 Task: Find a place to stay in Bucaramanga, Colombia with 3 bedrooms, 3 beds, 3 bathrooms, price range ₹820 to ₹24000, entire place, self check-in, English-speaking host, guest house type, and washing machine amenity.
Action: Mouse moved to (404, 138)
Screenshot: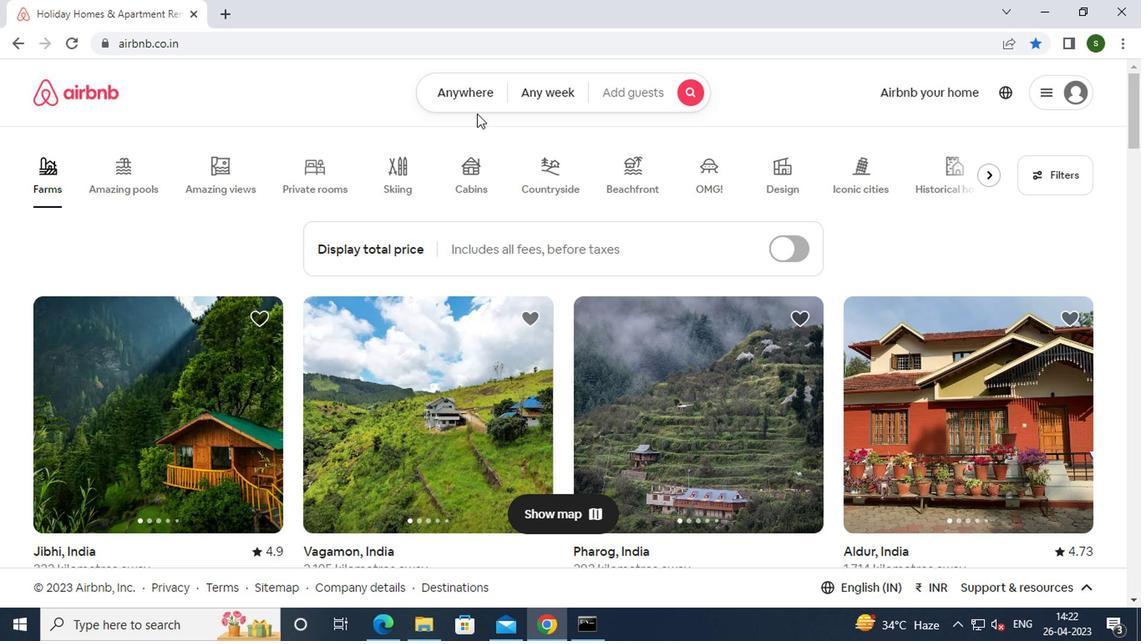 
Action: Mouse pressed left at (404, 138)
Screenshot: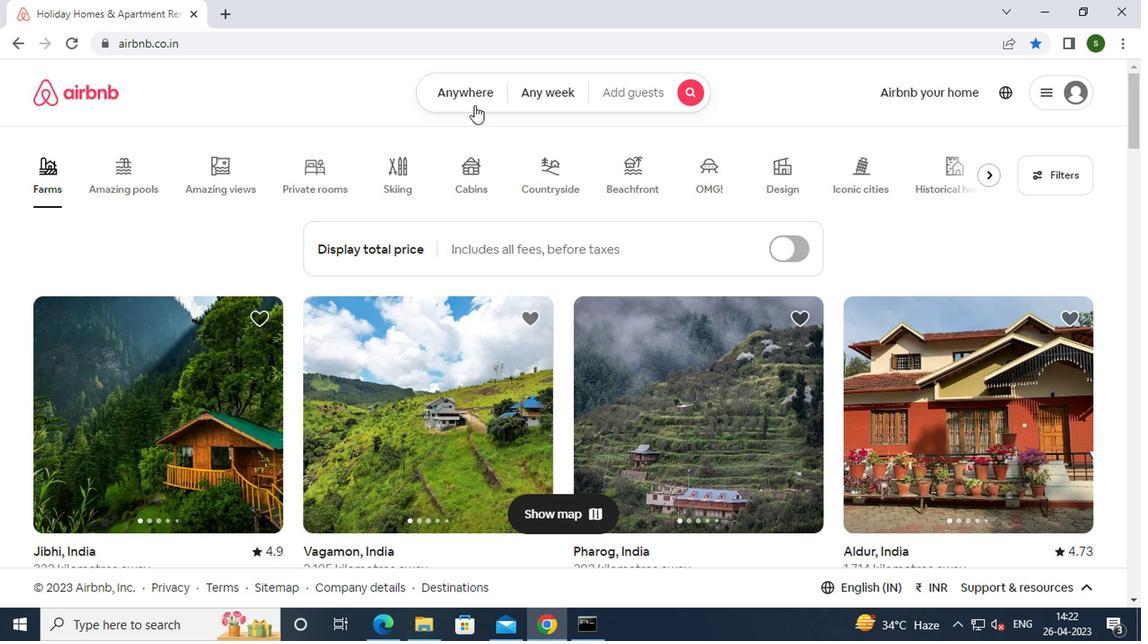 
Action: Mouse moved to (356, 178)
Screenshot: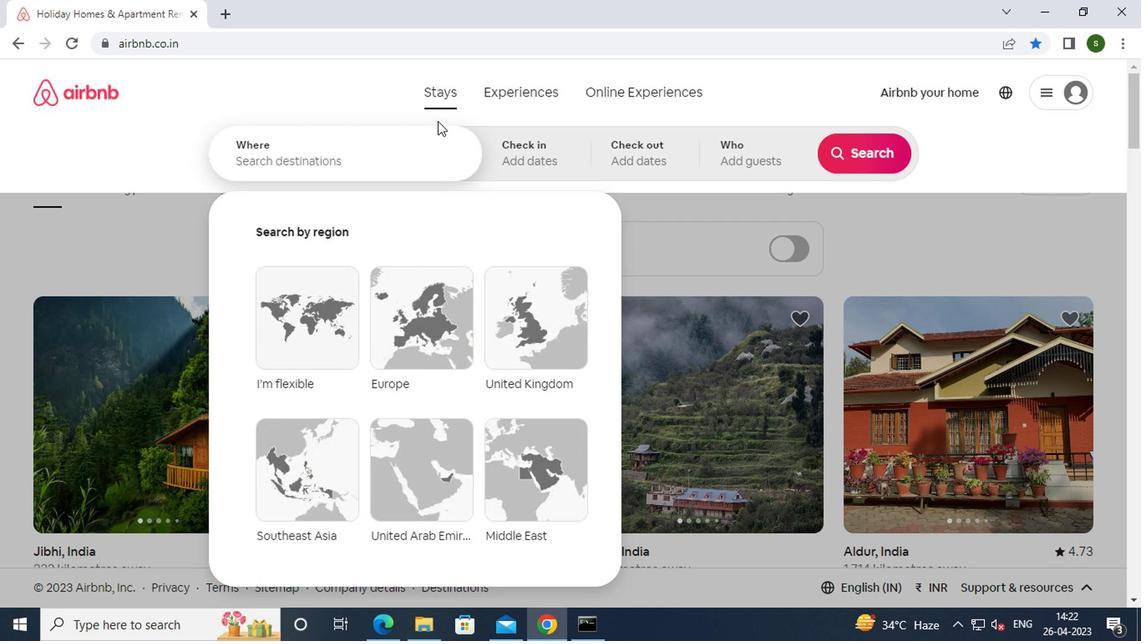 
Action: Mouse pressed left at (356, 178)
Screenshot: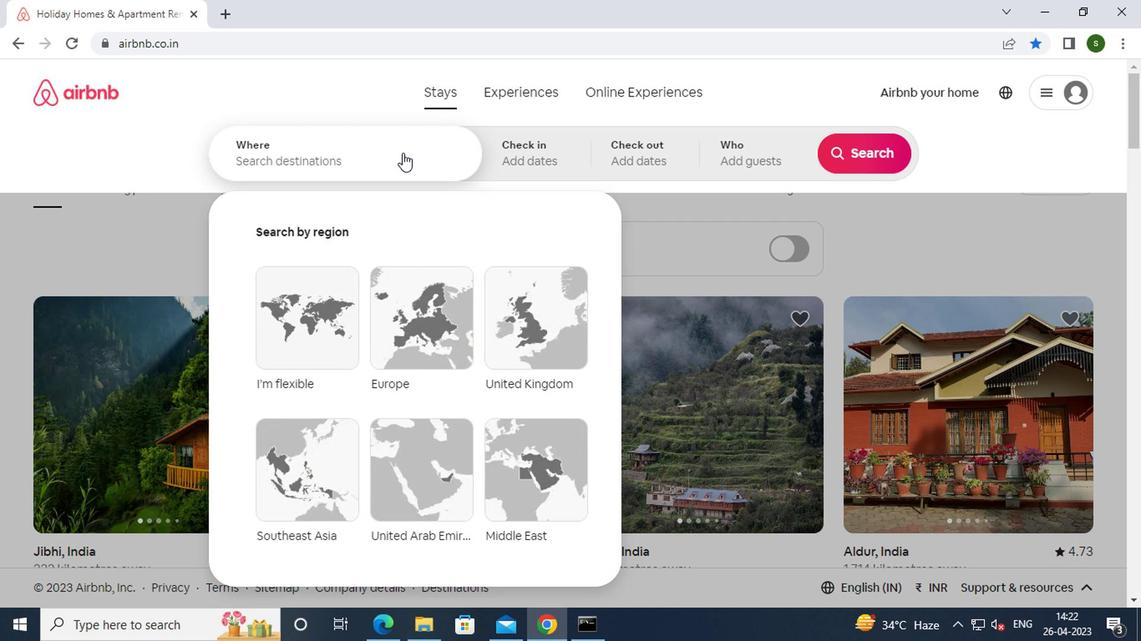 
Action: Key pressed <Key.caps_lock>b<Key.caps_lock>ucaramanga,<Key.space><Key.caps_lock>c<Key.caps_lock>olombia<Key.enter>
Screenshot: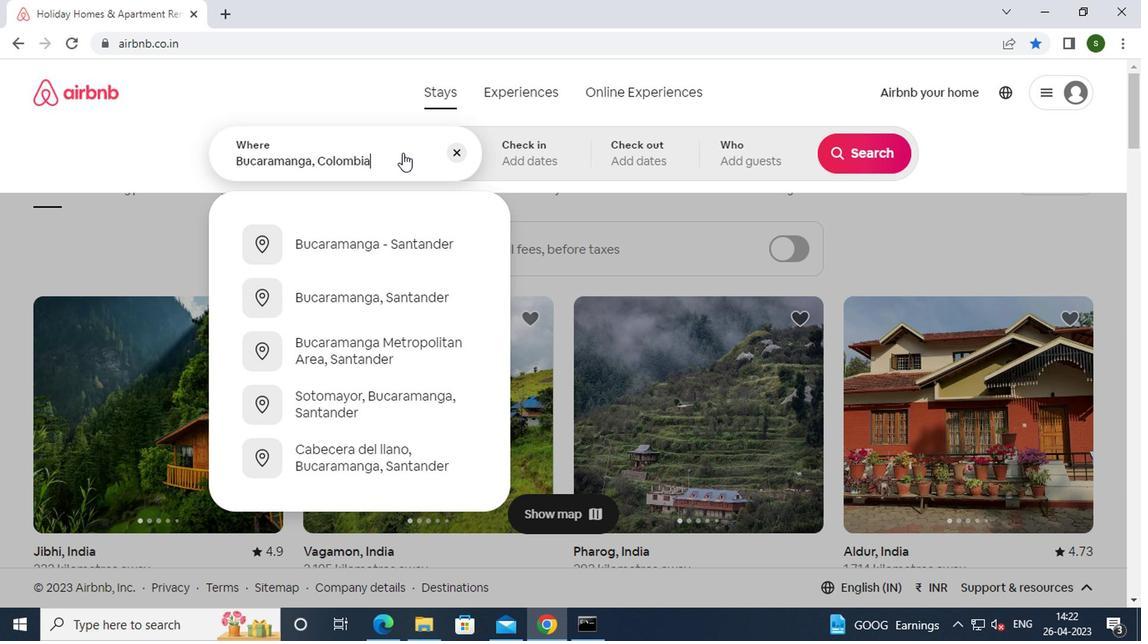 
Action: Mouse moved to (676, 275)
Screenshot: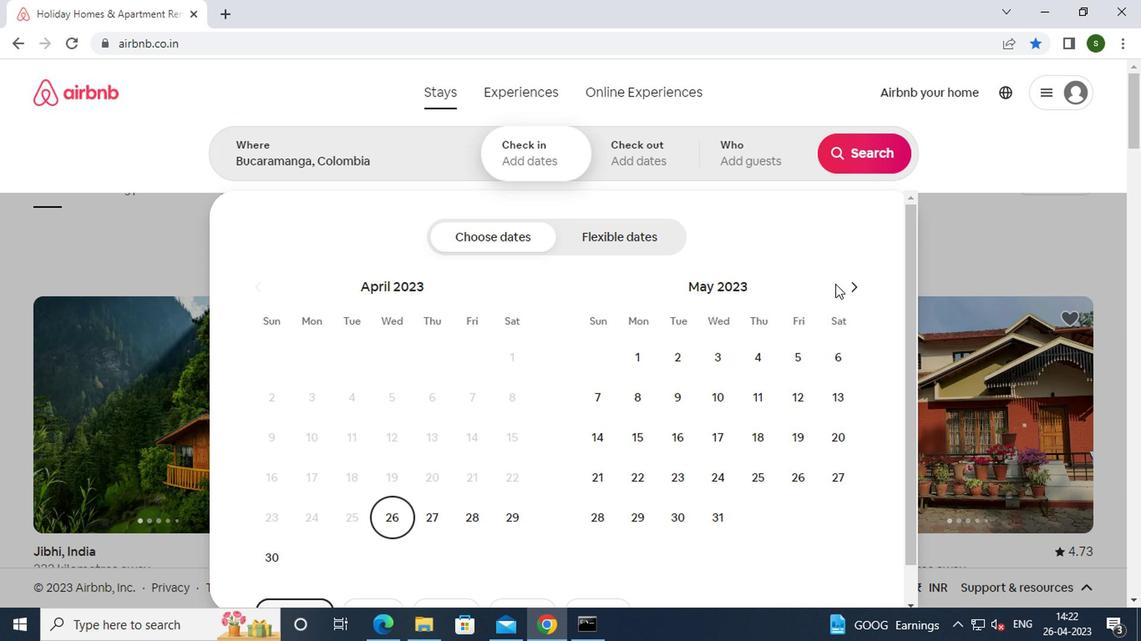 
Action: Mouse pressed left at (676, 275)
Screenshot: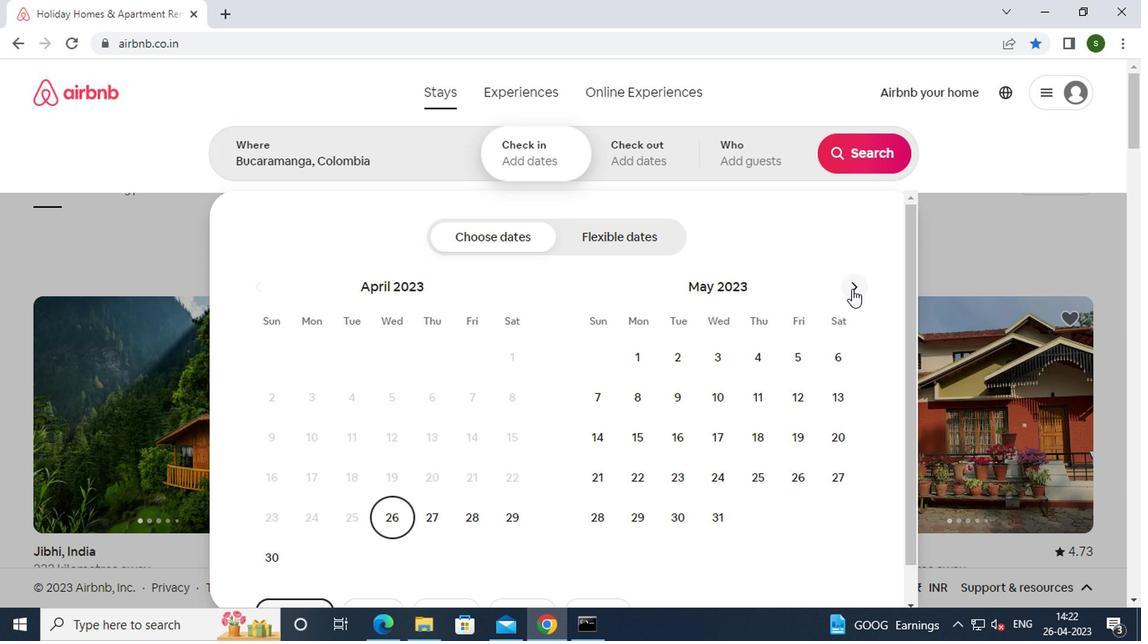 
Action: Mouse pressed left at (676, 275)
Screenshot: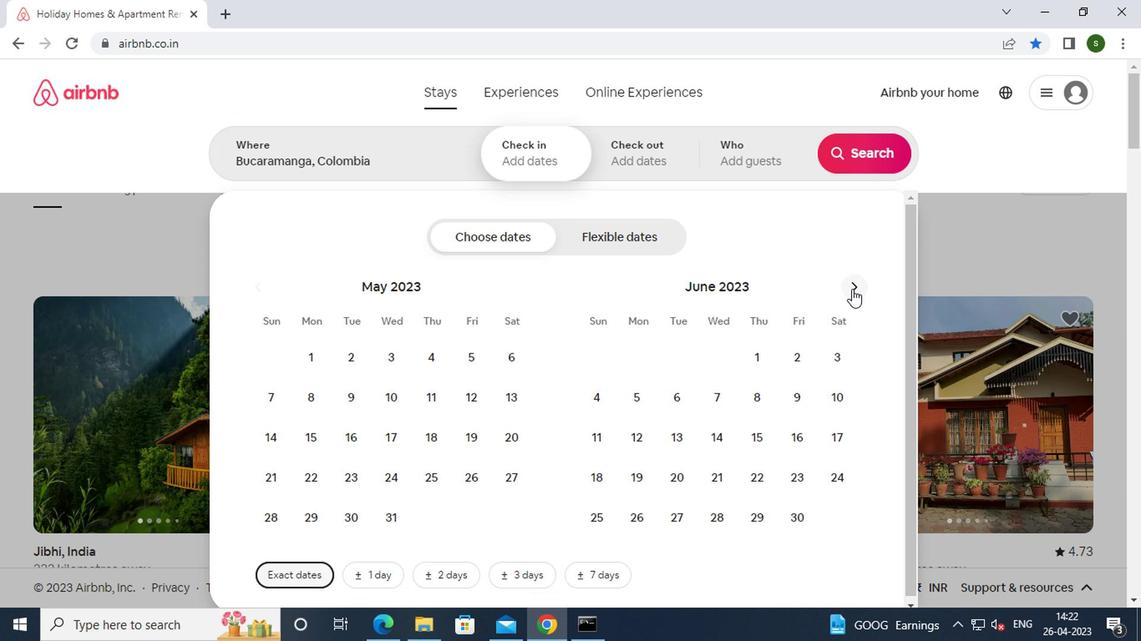 
Action: Mouse moved to (636, 345)
Screenshot: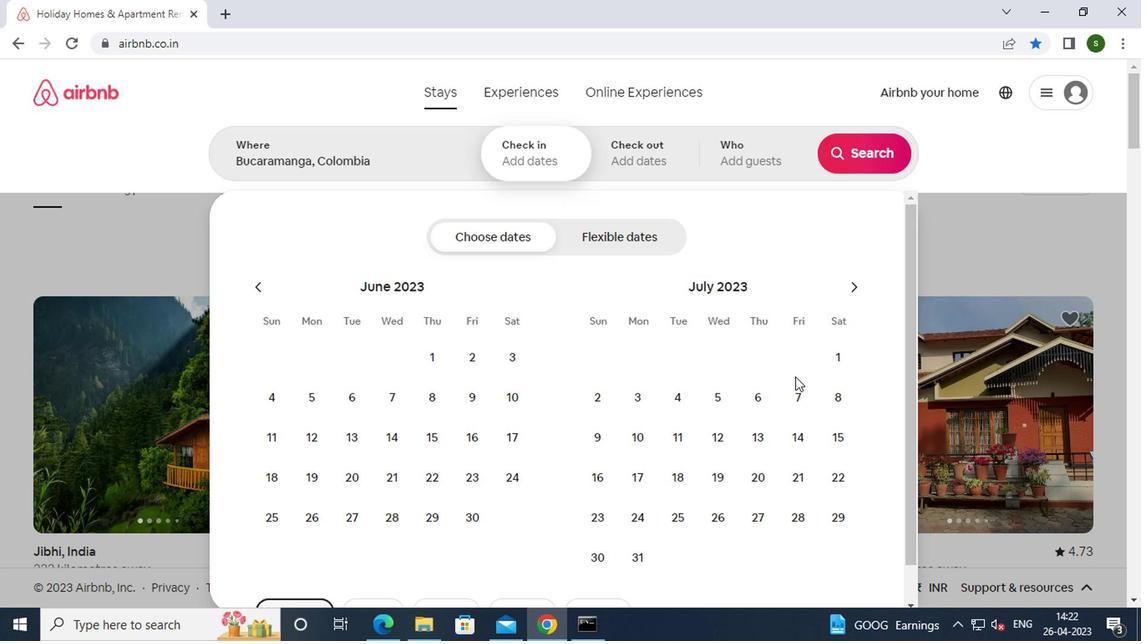 
Action: Mouse pressed left at (636, 345)
Screenshot: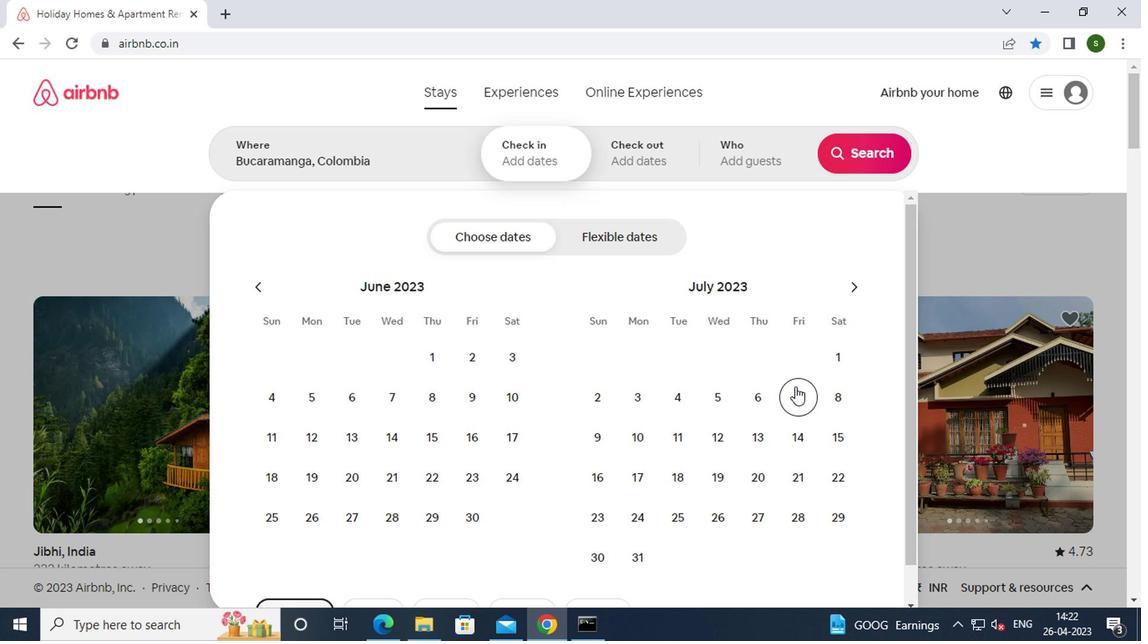 
Action: Mouse moved to (660, 379)
Screenshot: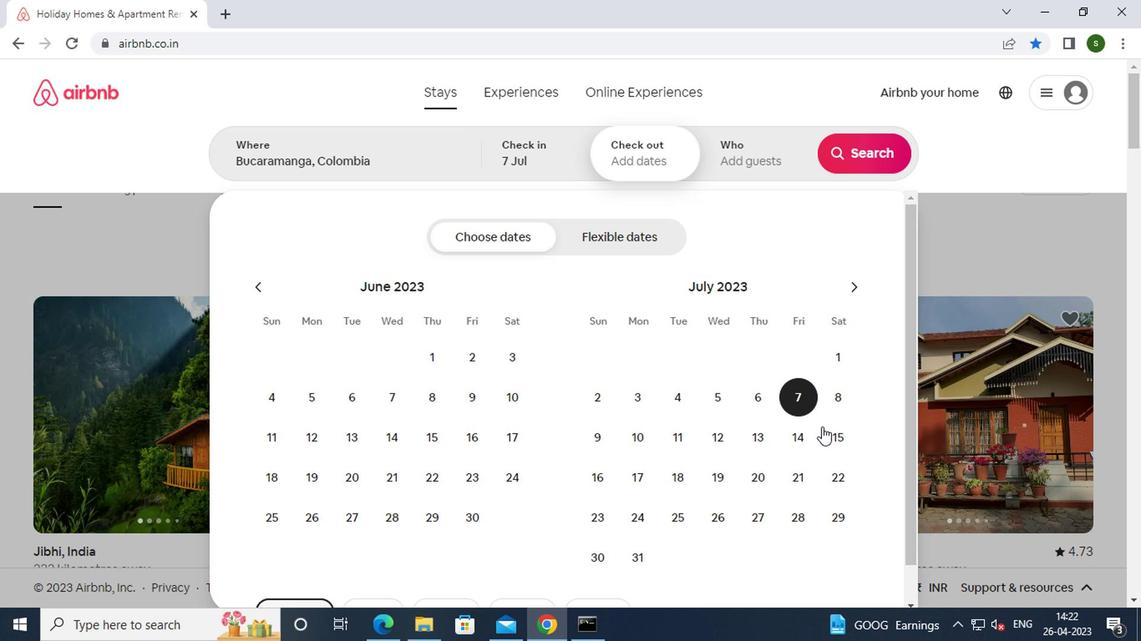 
Action: Mouse pressed left at (660, 379)
Screenshot: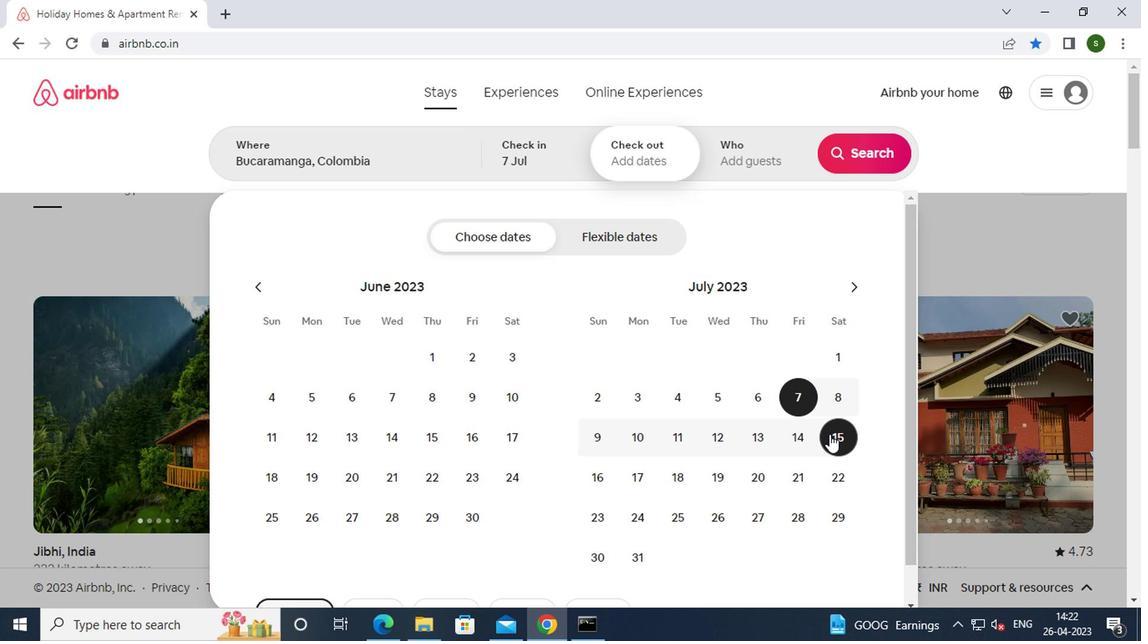 
Action: Mouse moved to (591, 181)
Screenshot: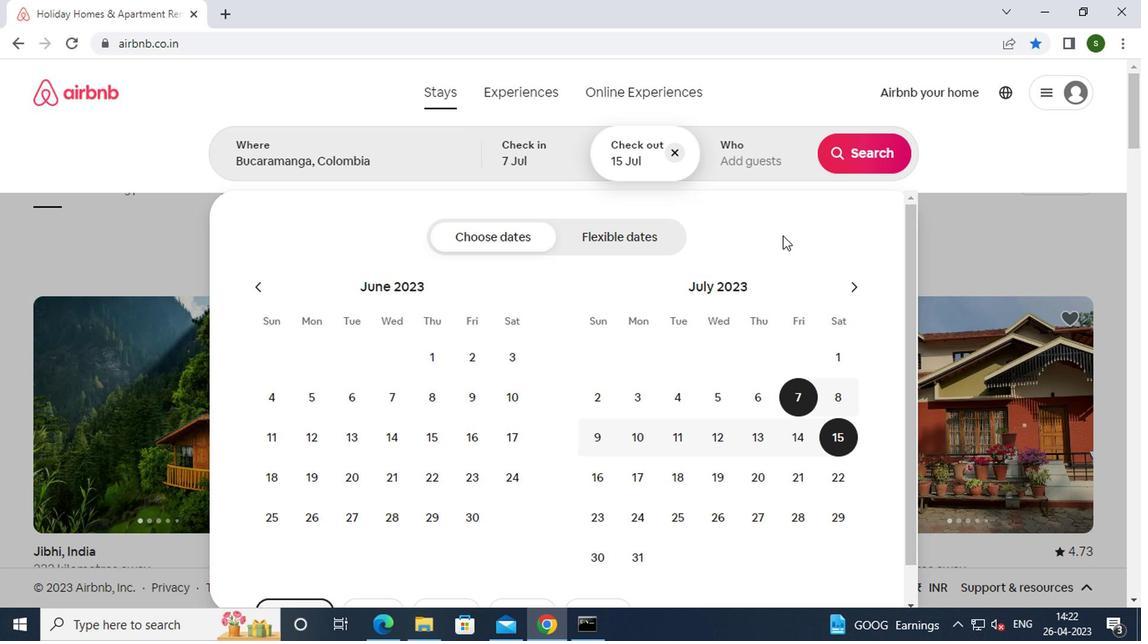 
Action: Mouse pressed left at (591, 181)
Screenshot: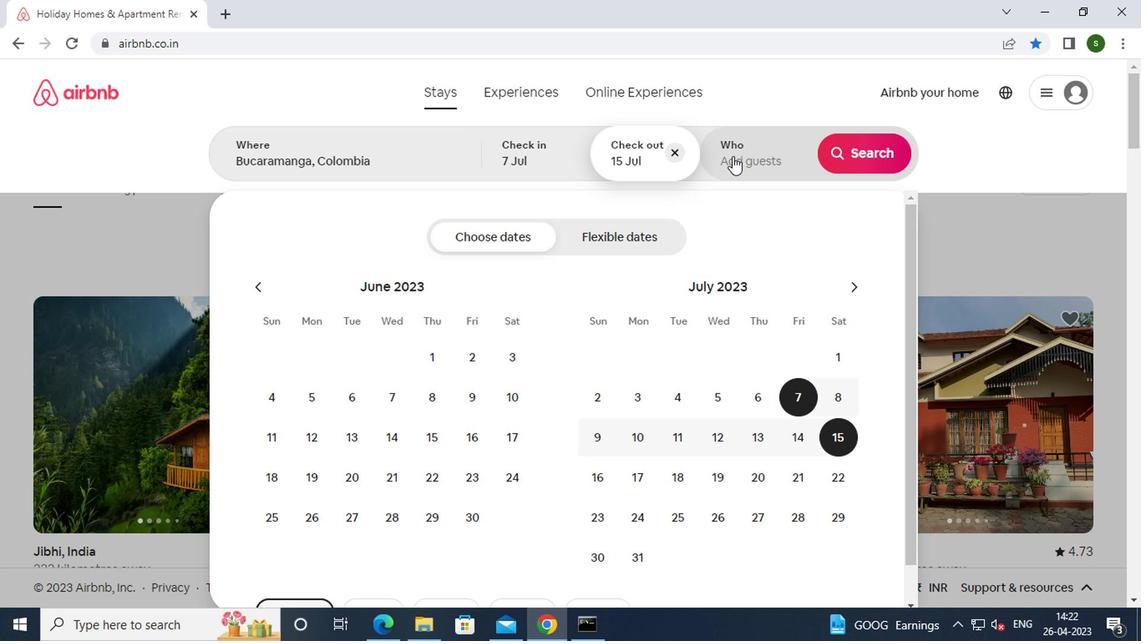
Action: Mouse moved to (691, 243)
Screenshot: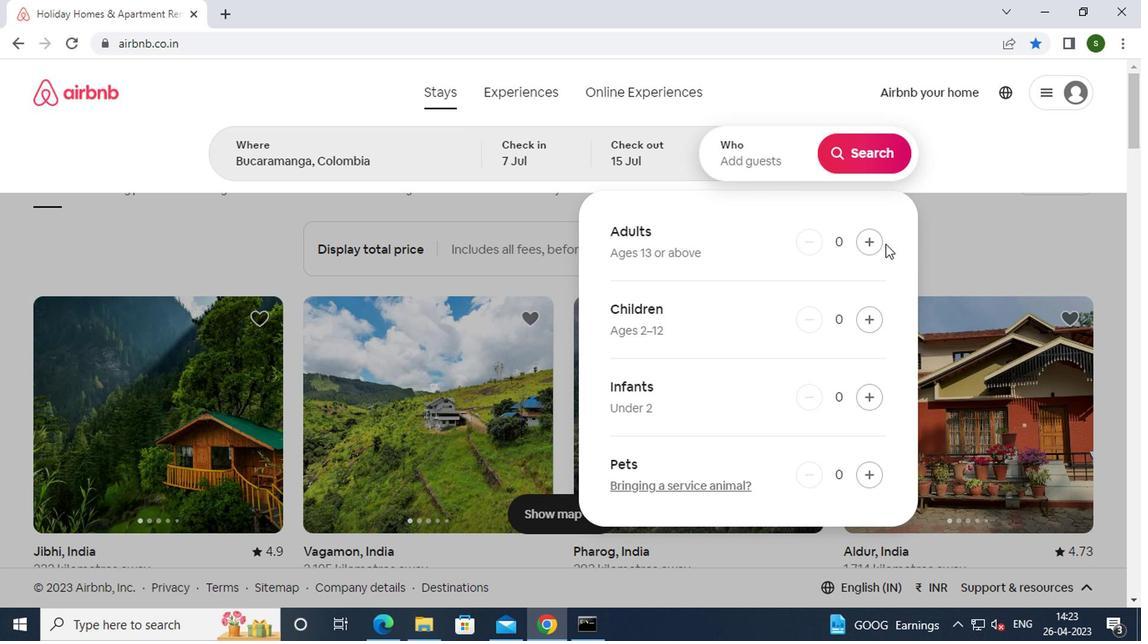 
Action: Mouse pressed left at (691, 243)
Screenshot: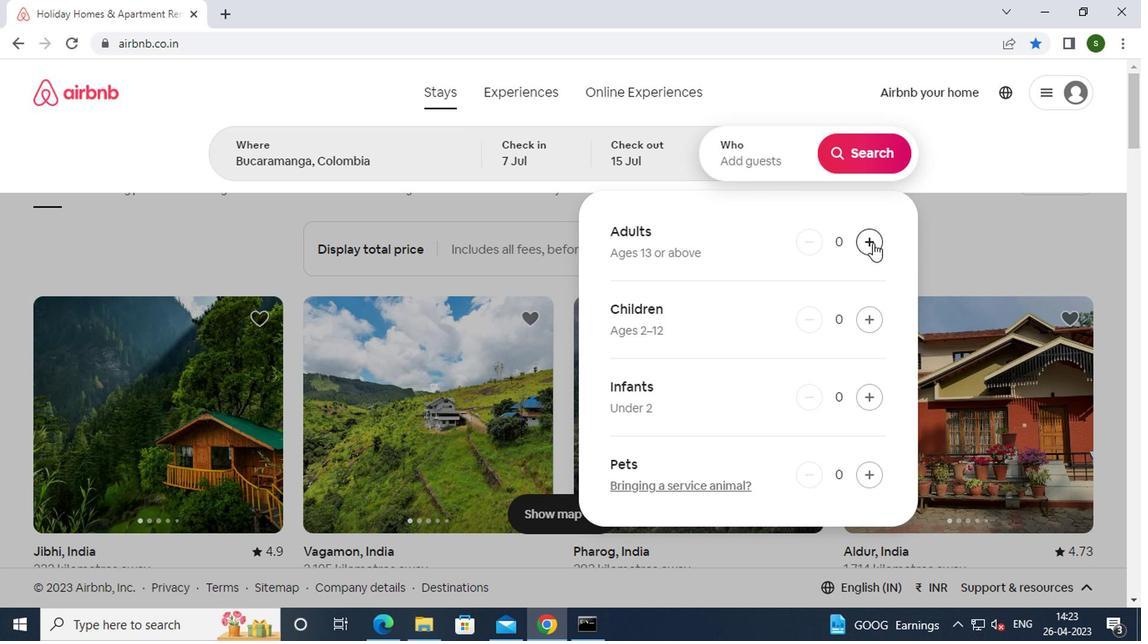 
Action: Mouse pressed left at (691, 243)
Screenshot: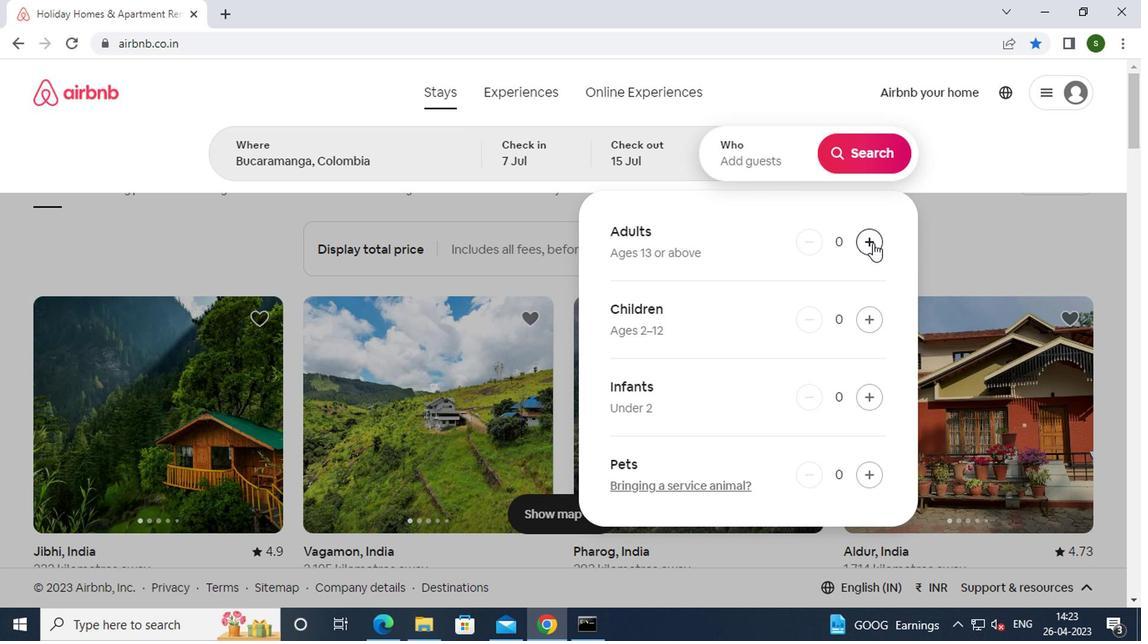 
Action: Mouse pressed left at (691, 243)
Screenshot: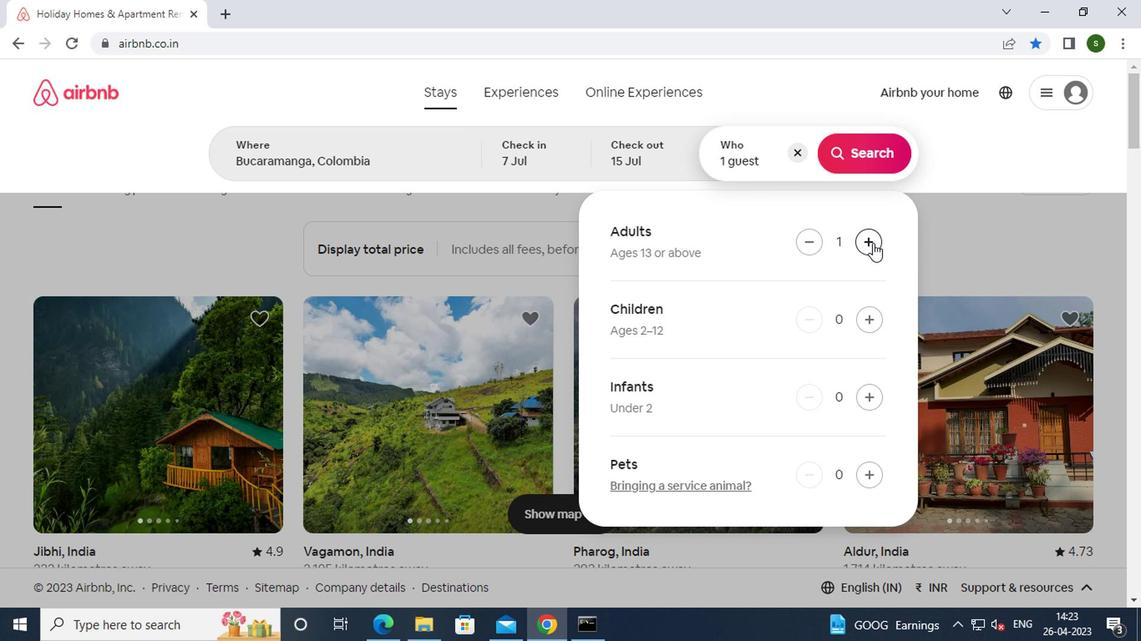 
Action: Mouse pressed left at (691, 243)
Screenshot: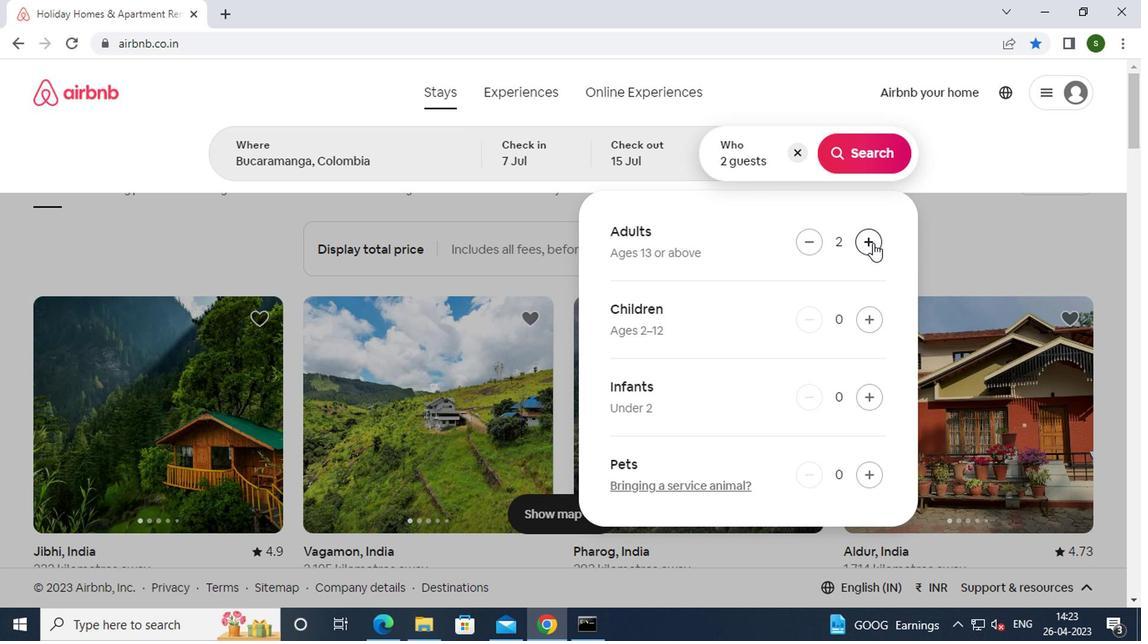
Action: Mouse pressed left at (691, 243)
Screenshot: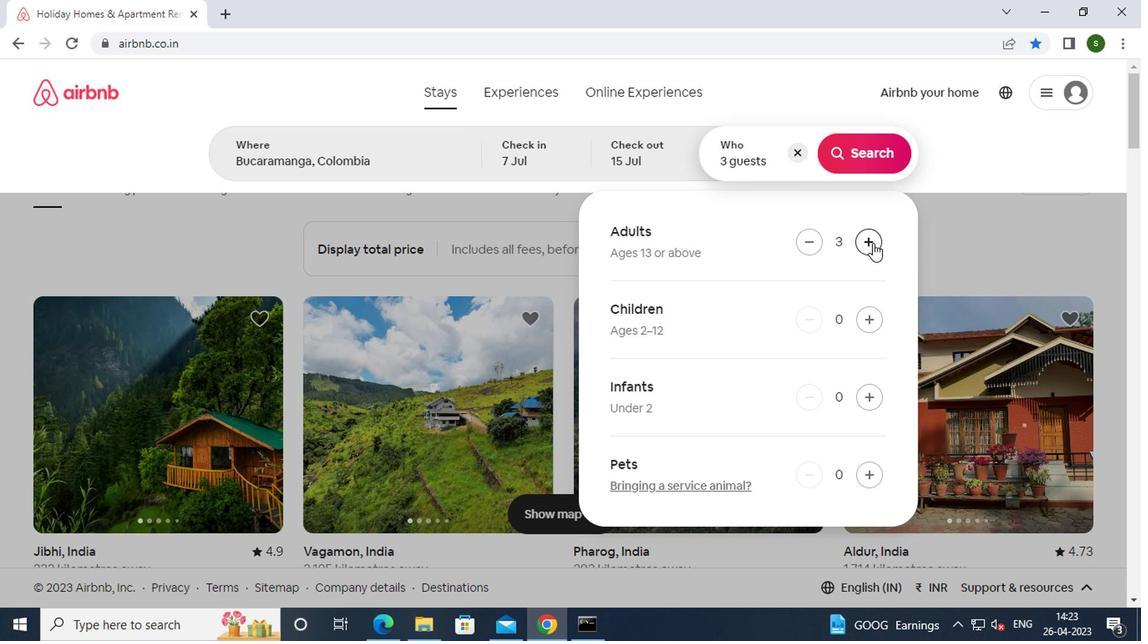 
Action: Mouse pressed left at (691, 243)
Screenshot: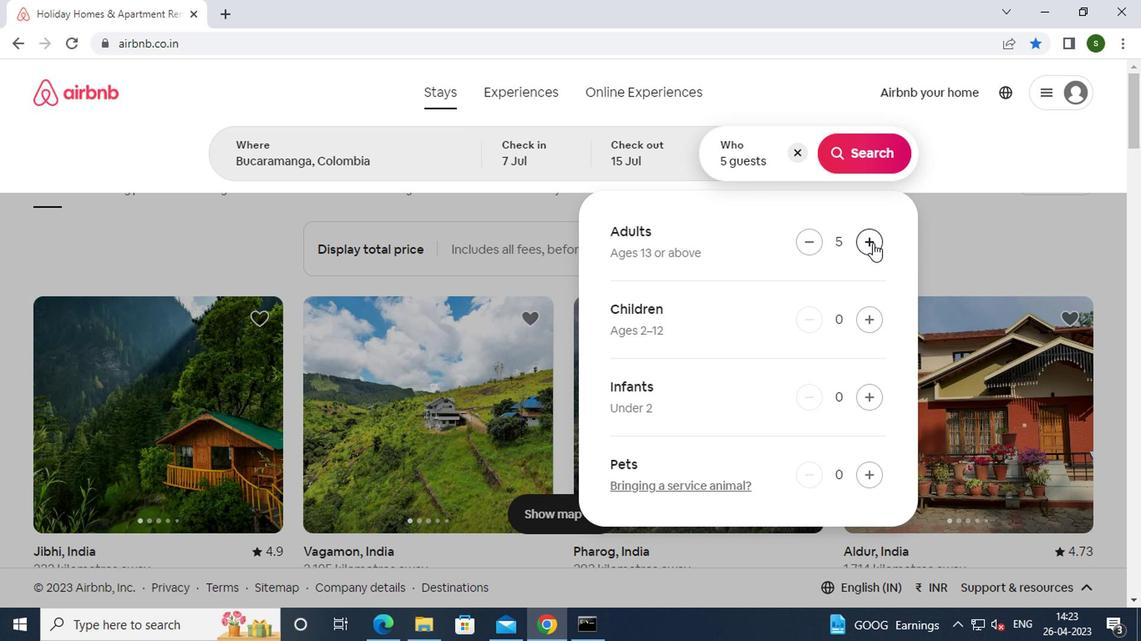 
Action: Mouse moved to (687, 189)
Screenshot: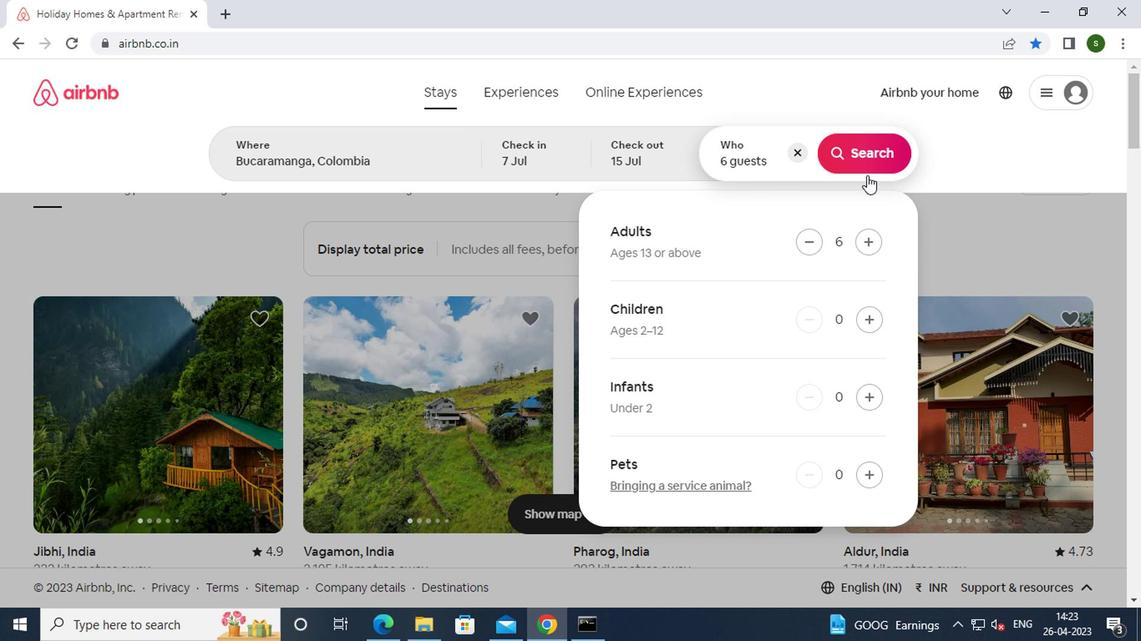 
Action: Mouse pressed left at (687, 189)
Screenshot: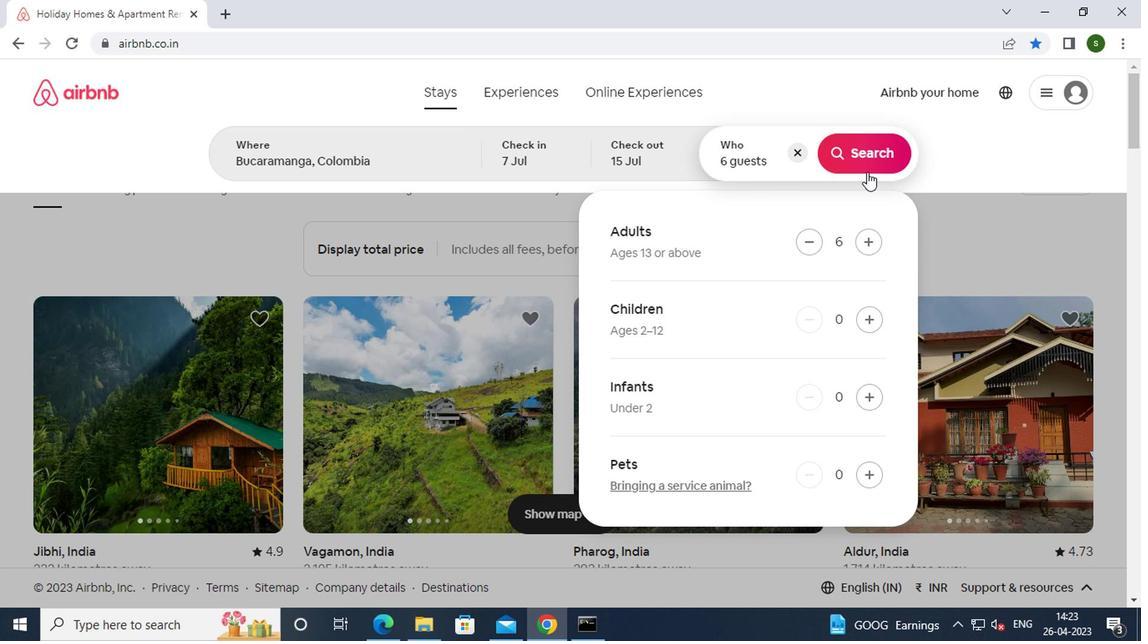 
Action: Mouse moved to (809, 185)
Screenshot: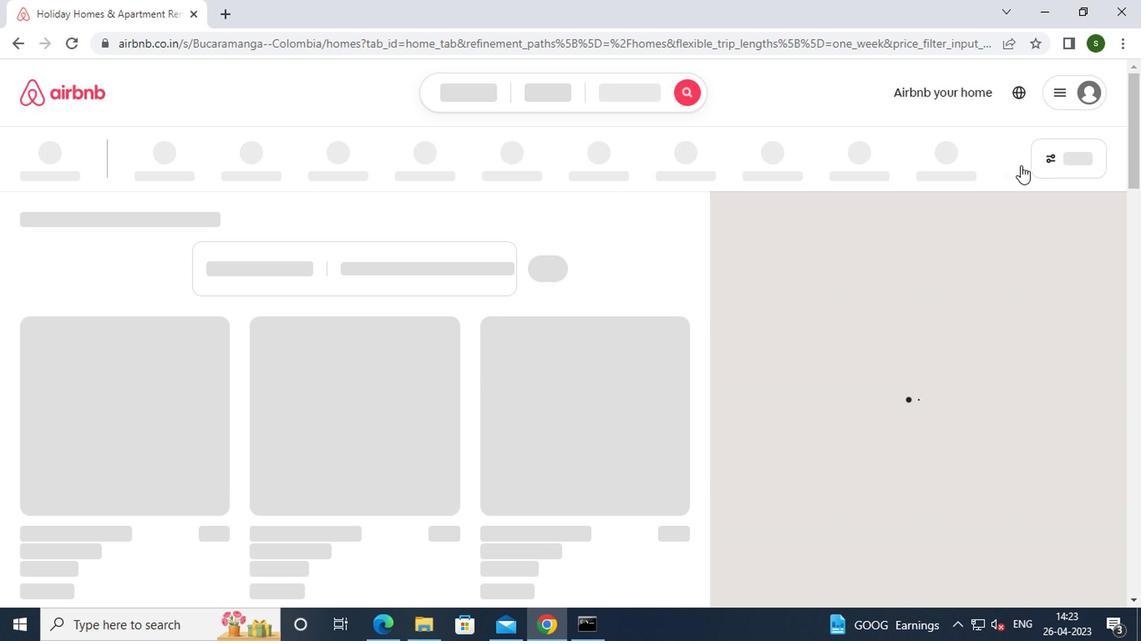 
Action: Mouse pressed left at (809, 185)
Screenshot: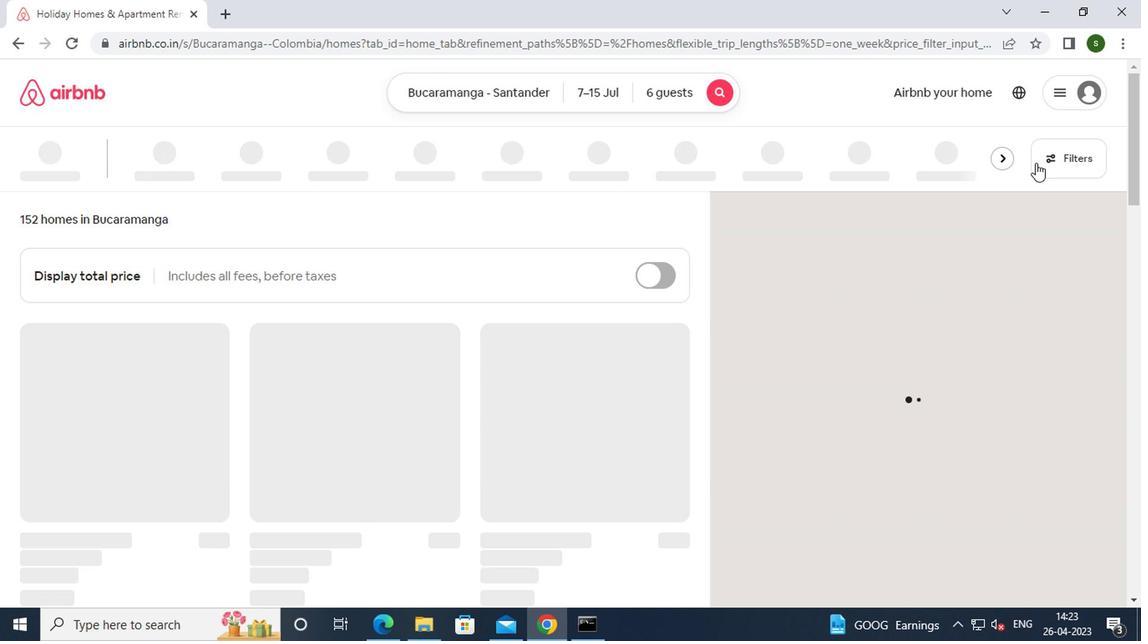 
Action: Mouse moved to (439, 324)
Screenshot: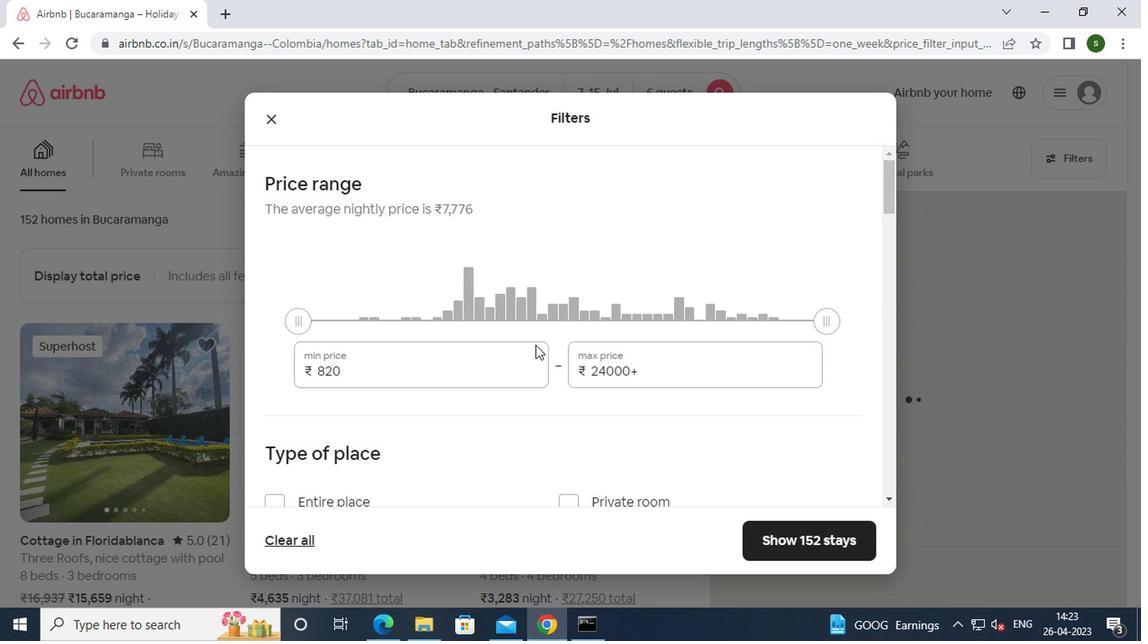 
Action: Mouse pressed left at (439, 324)
Screenshot: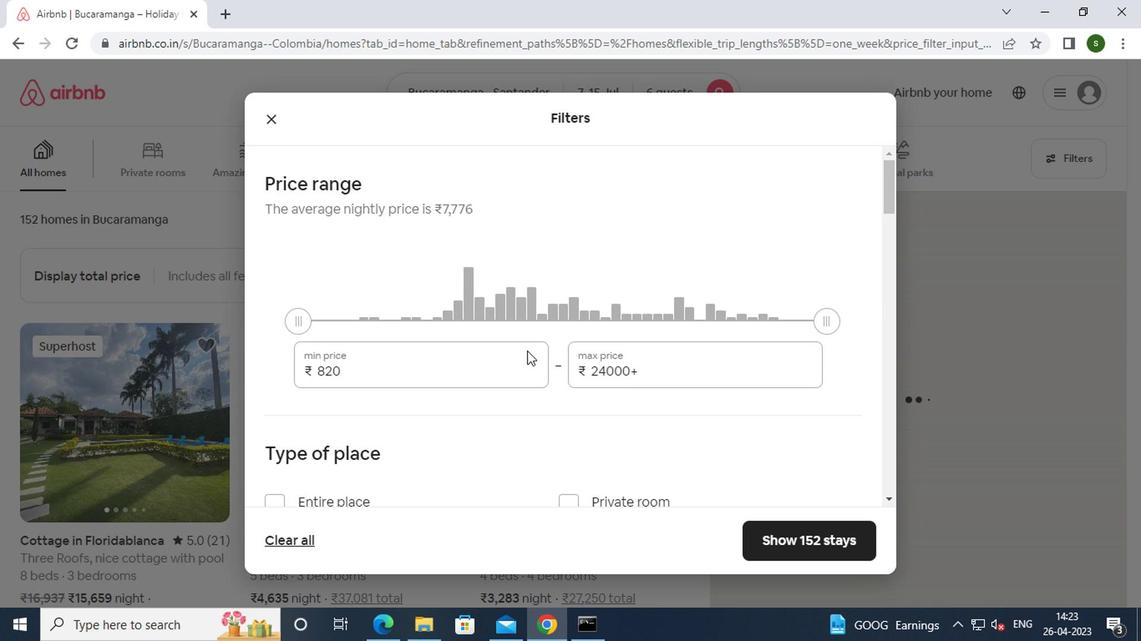 
Action: Key pressed <Key.backspace><Key.backspace><Key.backspace><Key.backspace><Key.backspace><Key.backspace><Key.backspace>15000
Screenshot: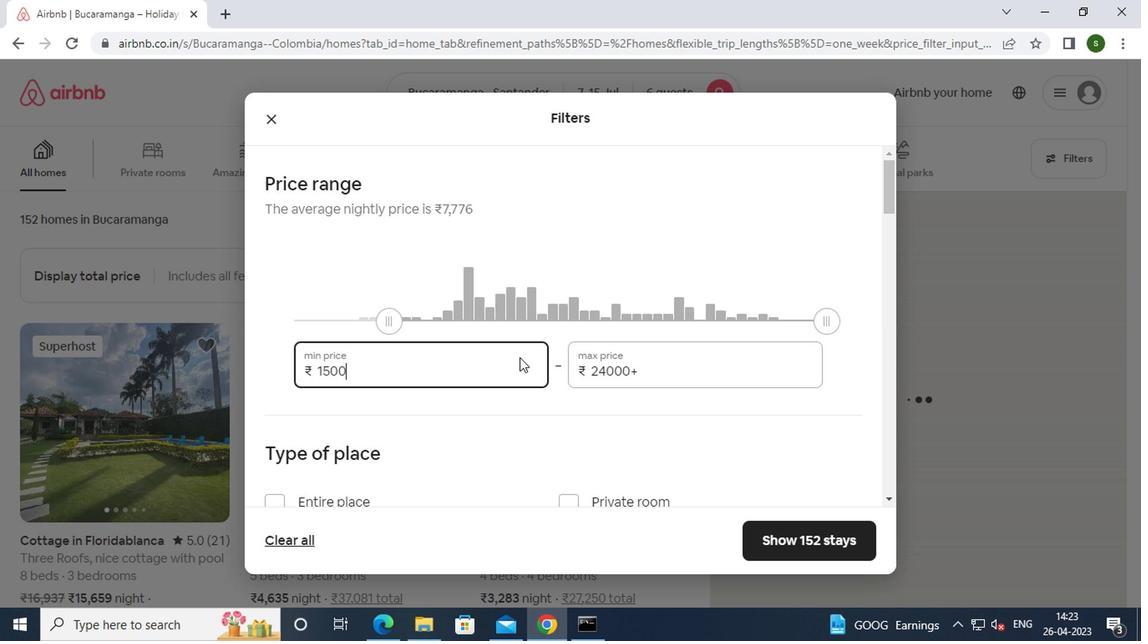 
Action: Mouse moved to (543, 338)
Screenshot: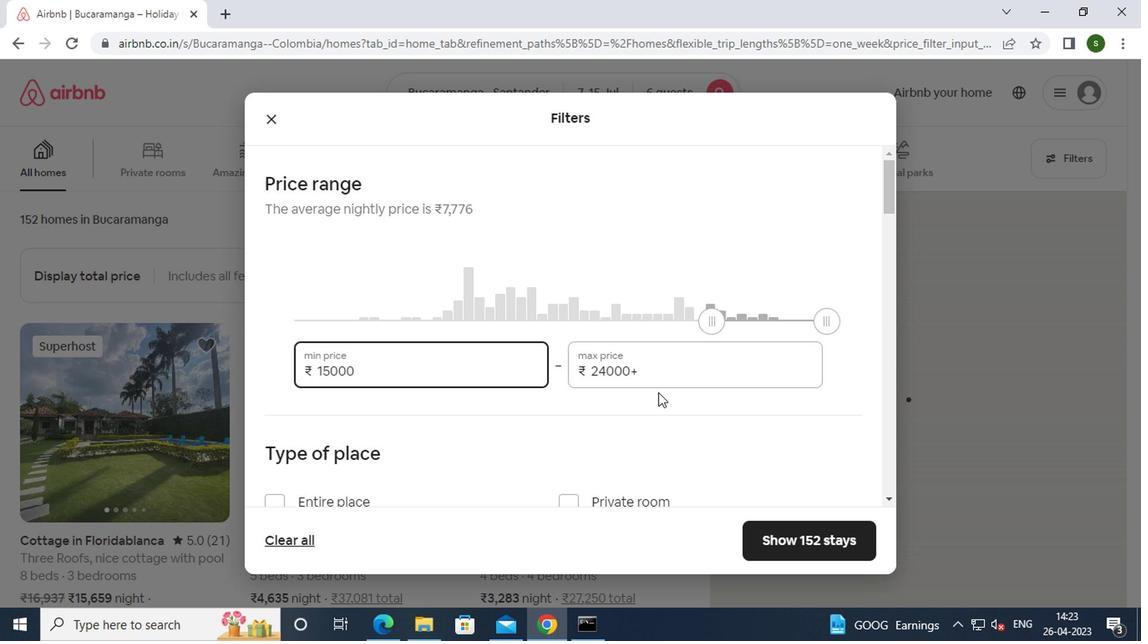 
Action: Mouse pressed left at (543, 338)
Screenshot: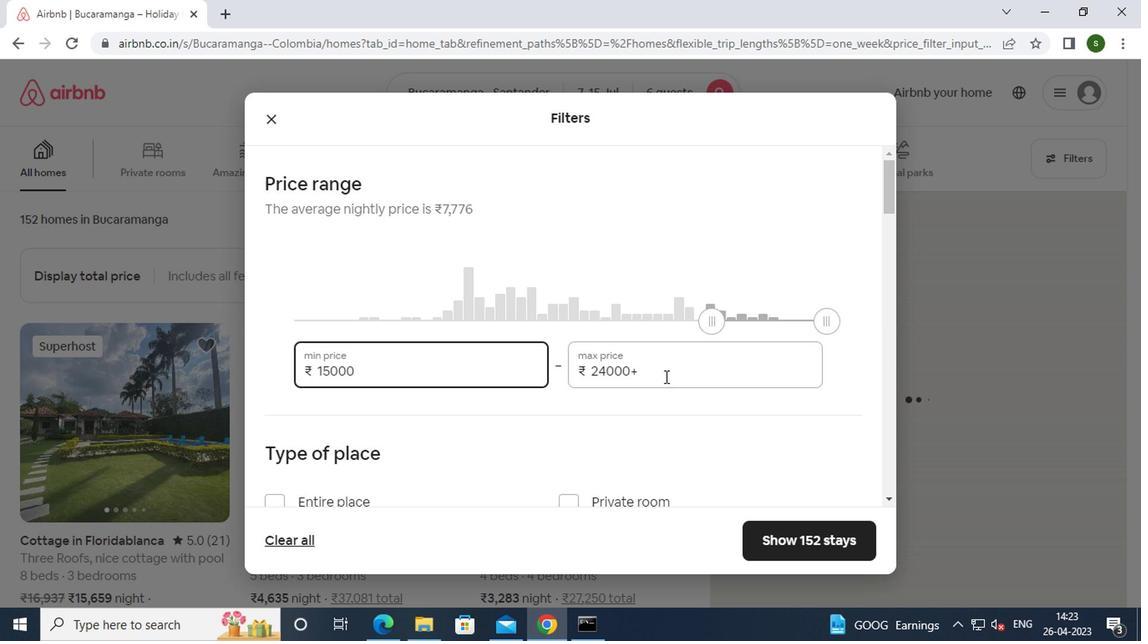 
Action: Key pressed <Key.backspace><Key.backspace><Key.backspace><Key.backspace><Key.backspace><Key.backspace><Key.backspace><Key.backspace><Key.backspace><Key.backspace><Key.backspace><Key.backspace>20000
Screenshot: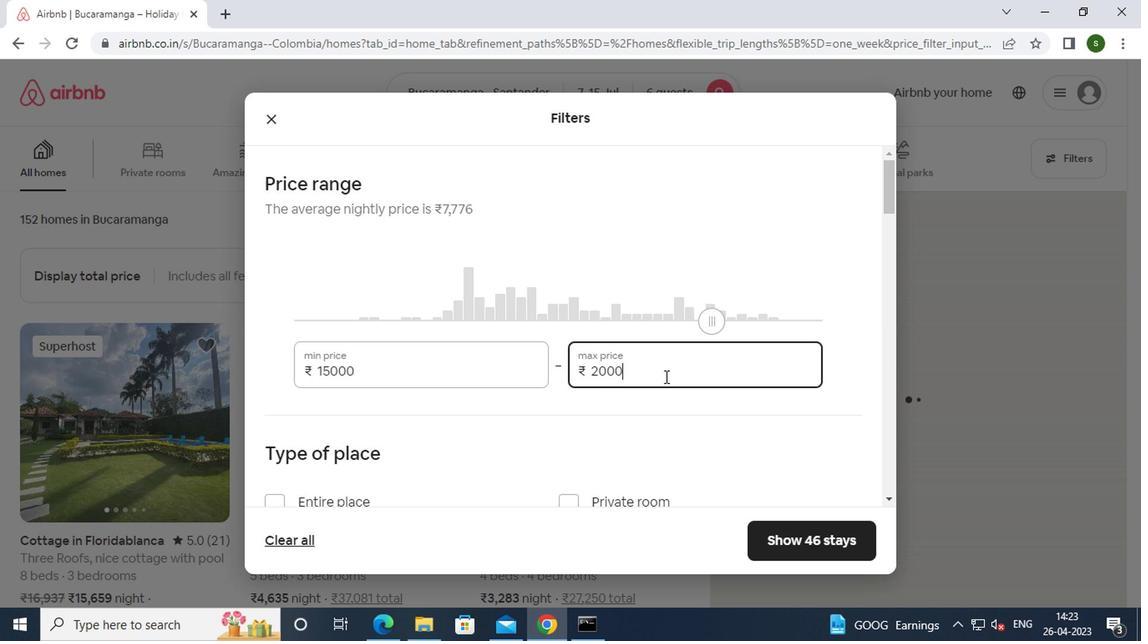 
Action: Mouse moved to (367, 295)
Screenshot: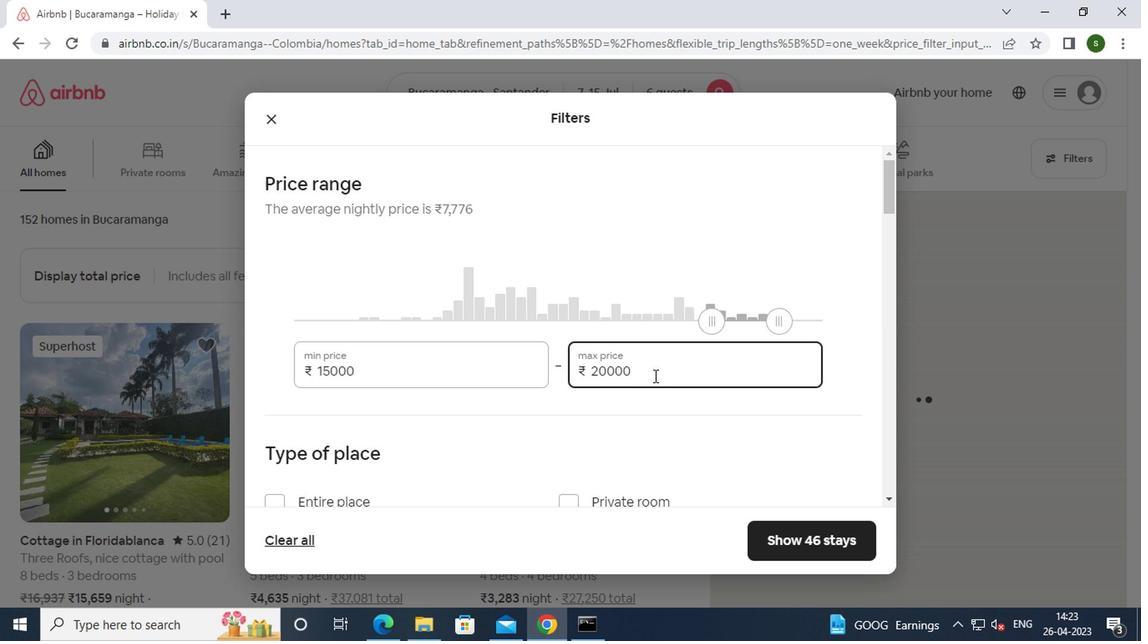 
Action: Mouse scrolled (367, 294) with delta (0, 0)
Screenshot: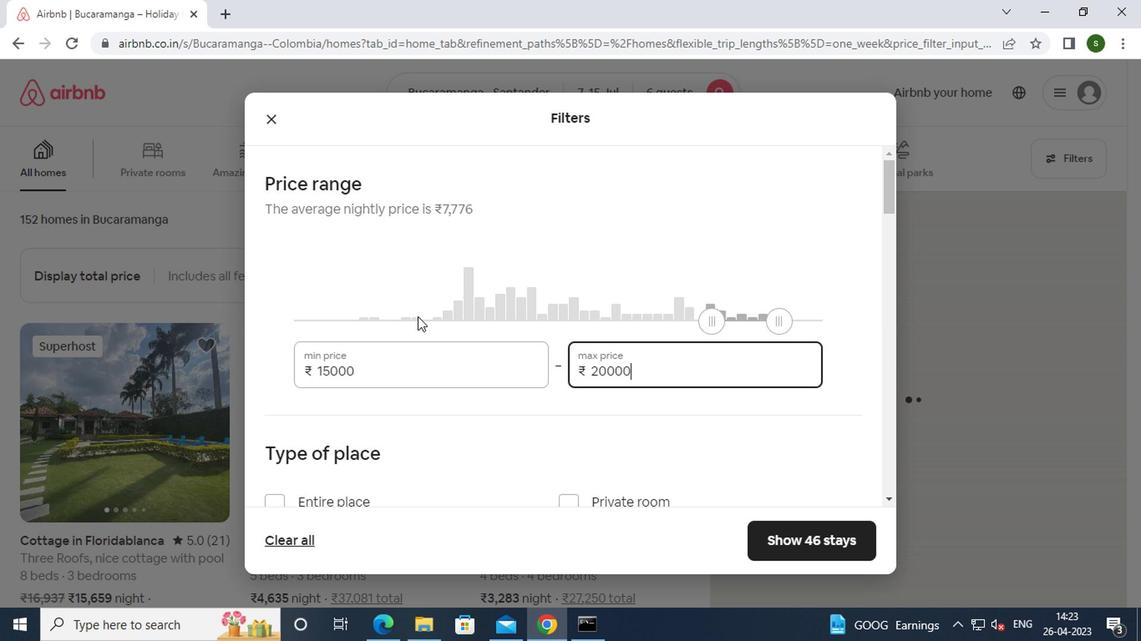 
Action: Mouse moved to (310, 376)
Screenshot: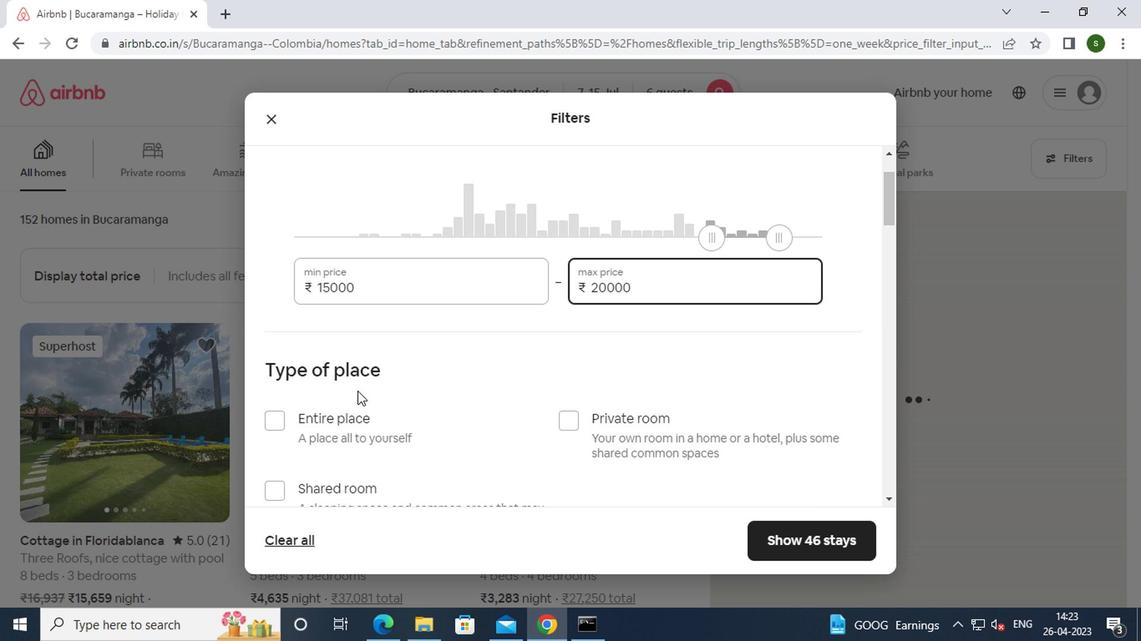 
Action: Mouse pressed left at (310, 376)
Screenshot: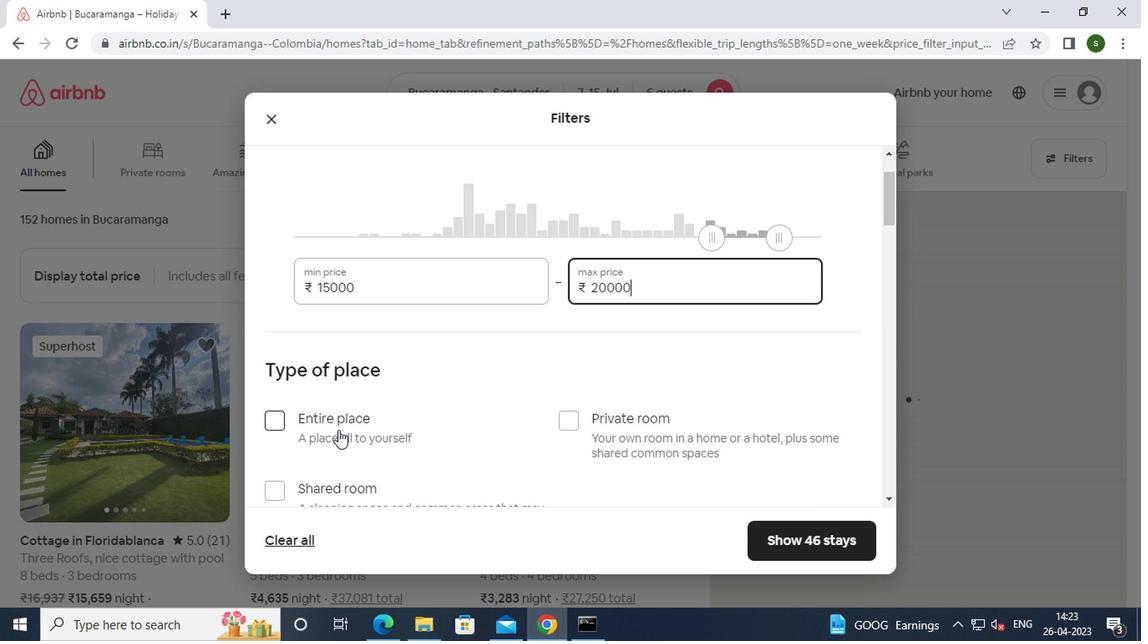 
Action: Mouse moved to (397, 347)
Screenshot: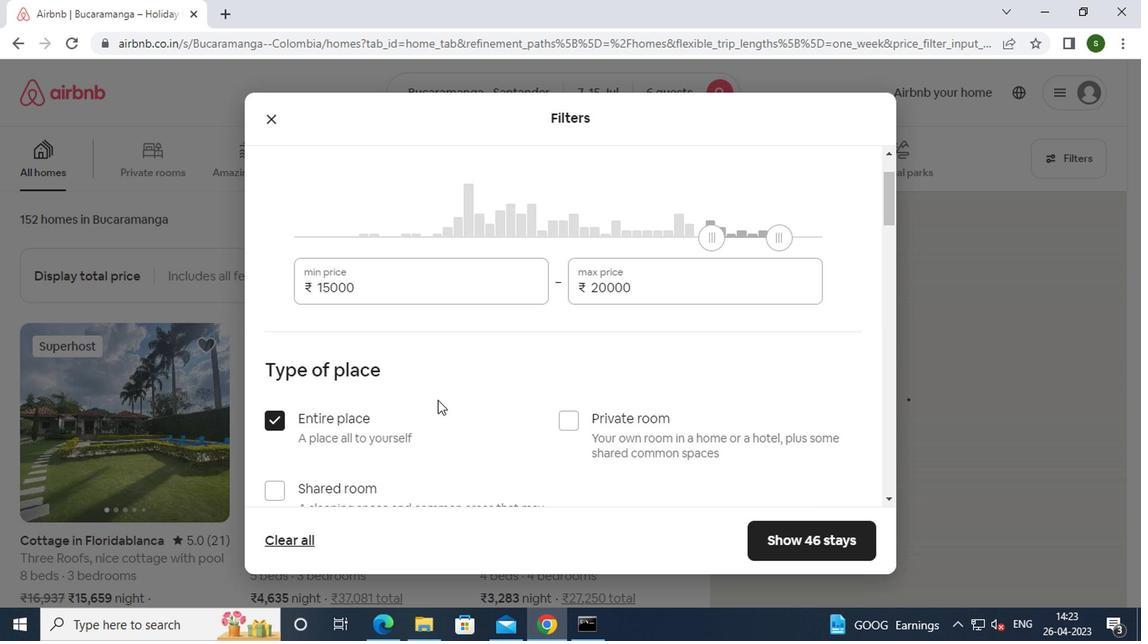 
Action: Mouse scrolled (397, 347) with delta (0, 0)
Screenshot: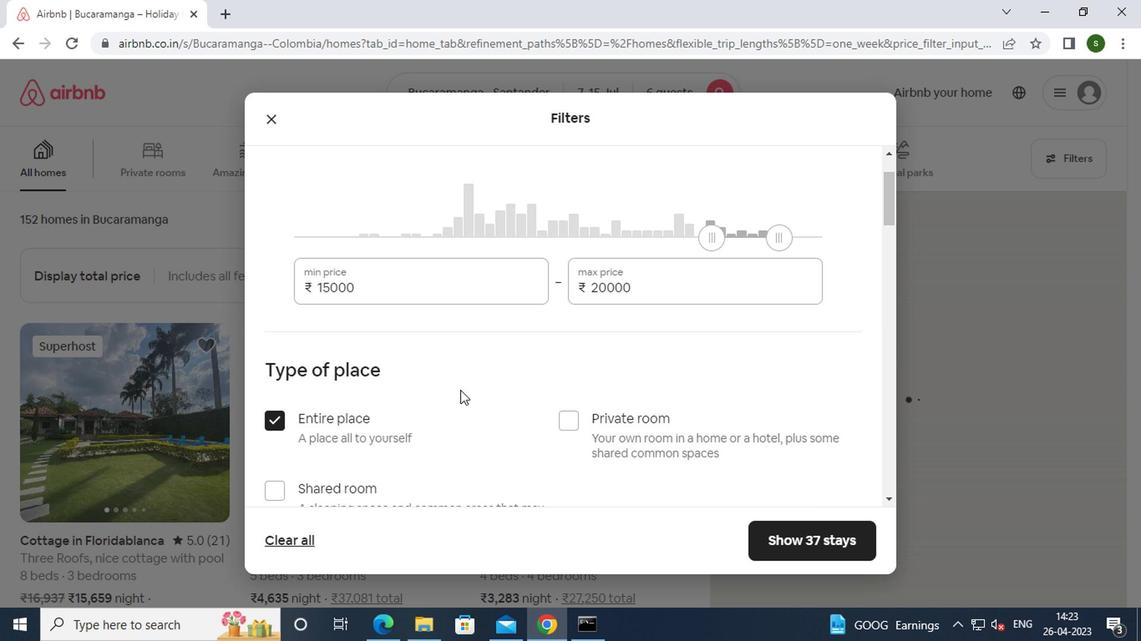 
Action: Mouse scrolled (397, 347) with delta (0, 0)
Screenshot: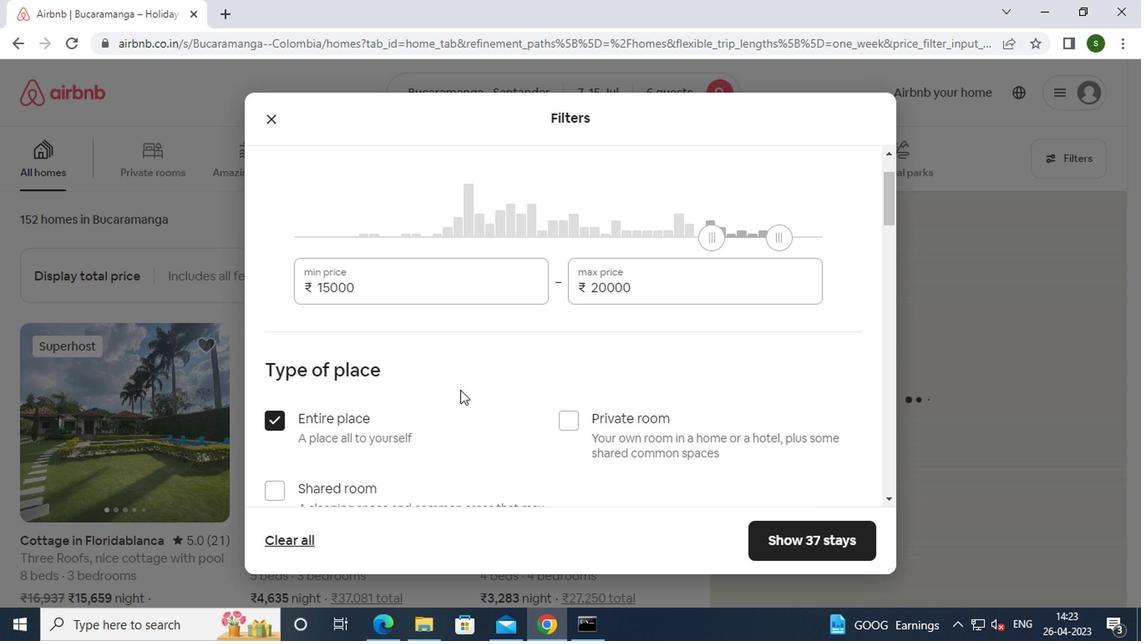
Action: Mouse scrolled (397, 347) with delta (0, 0)
Screenshot: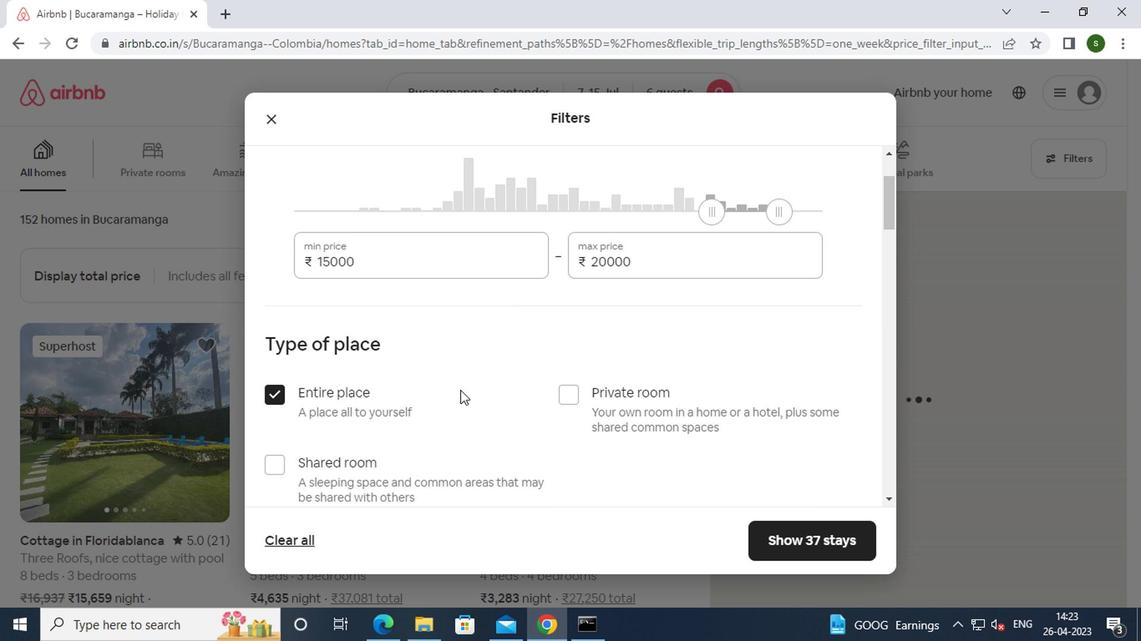 
Action: Mouse scrolled (397, 347) with delta (0, 0)
Screenshot: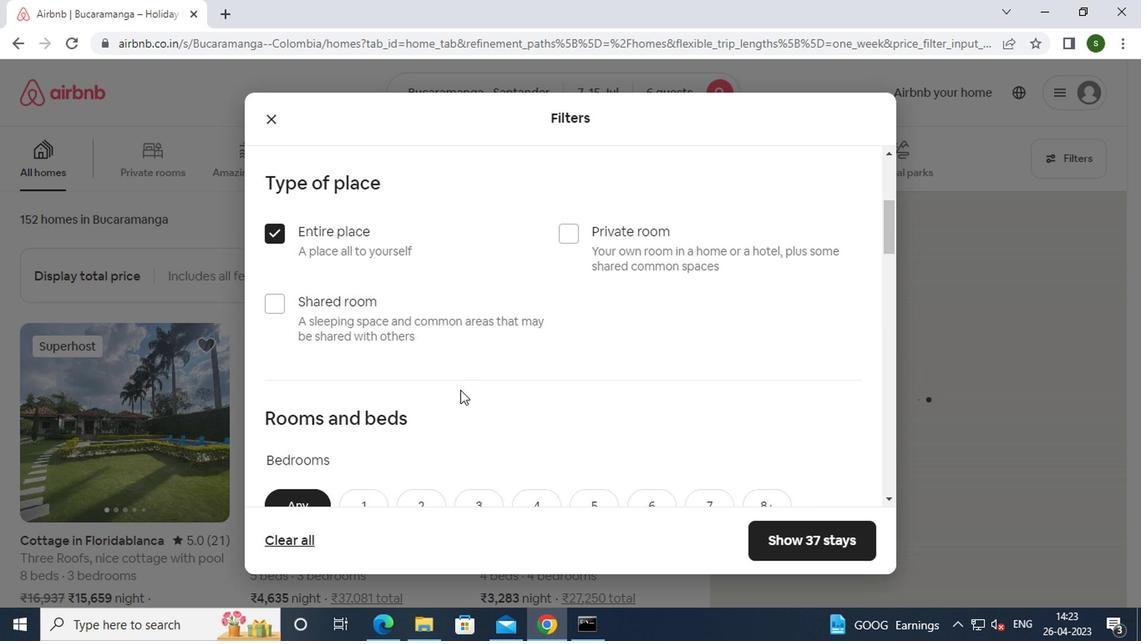 
Action: Mouse scrolled (397, 347) with delta (0, 0)
Screenshot: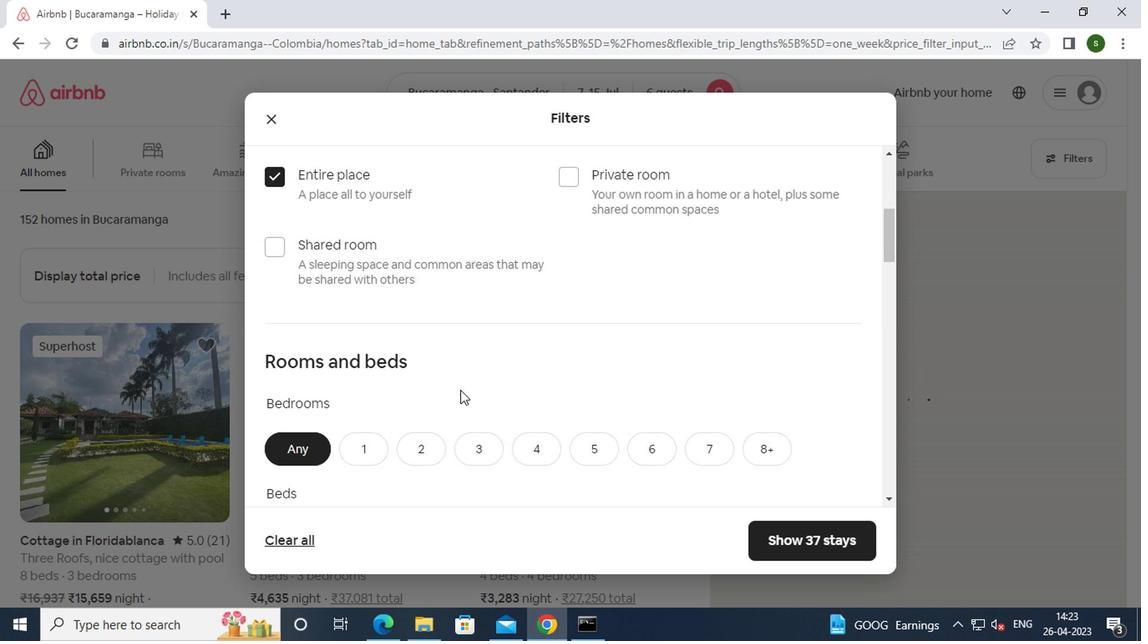 
Action: Mouse moved to (410, 269)
Screenshot: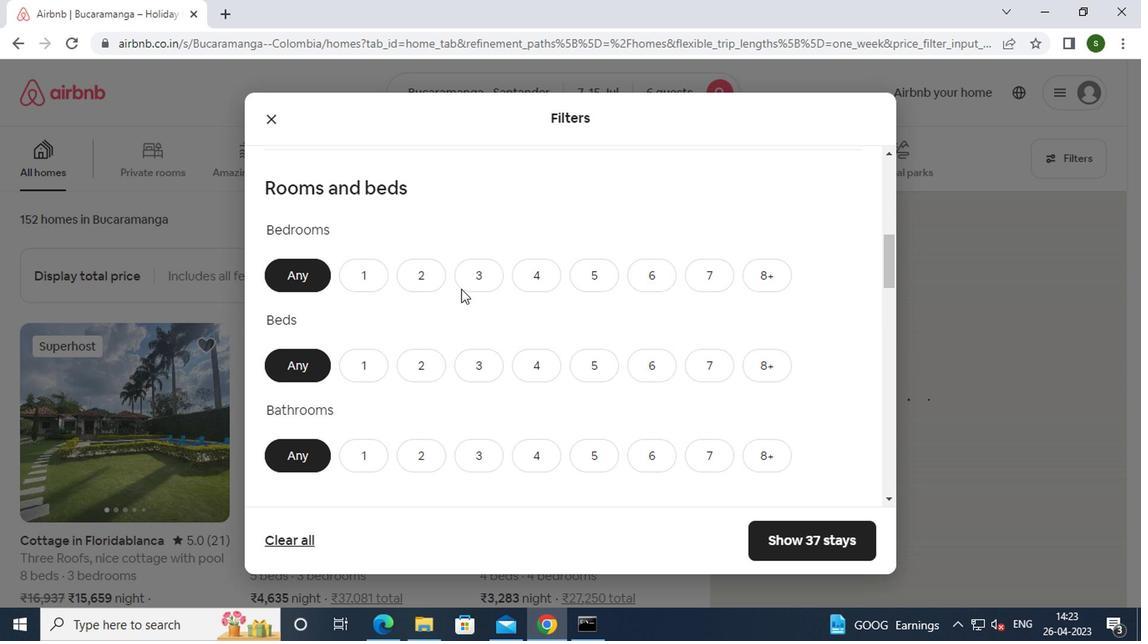 
Action: Mouse pressed left at (410, 269)
Screenshot: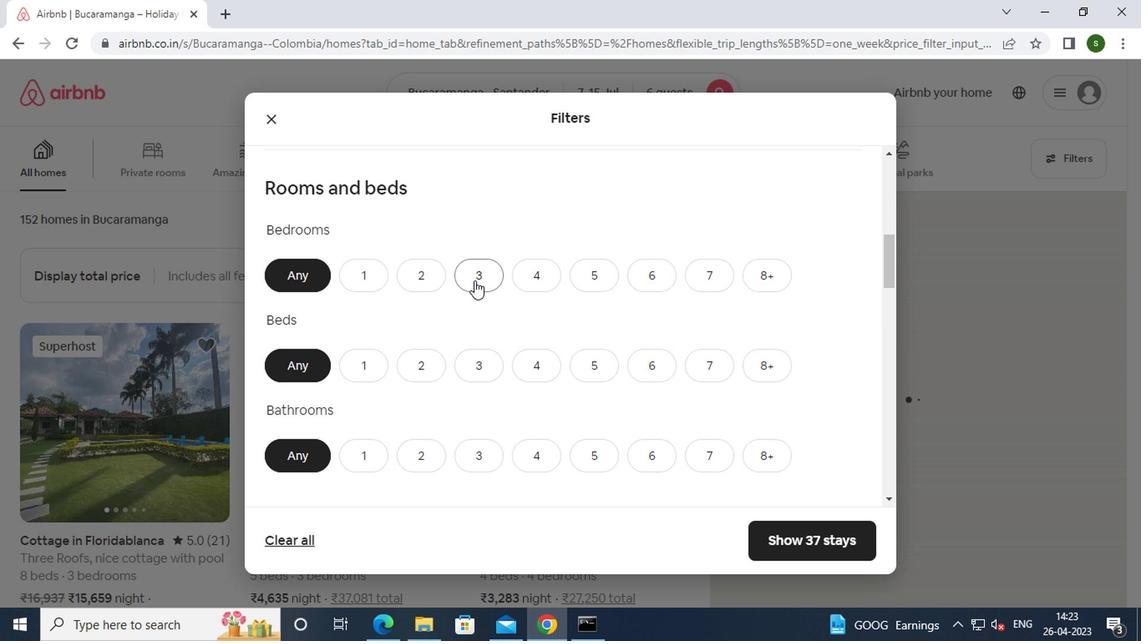 
Action: Mouse moved to (406, 326)
Screenshot: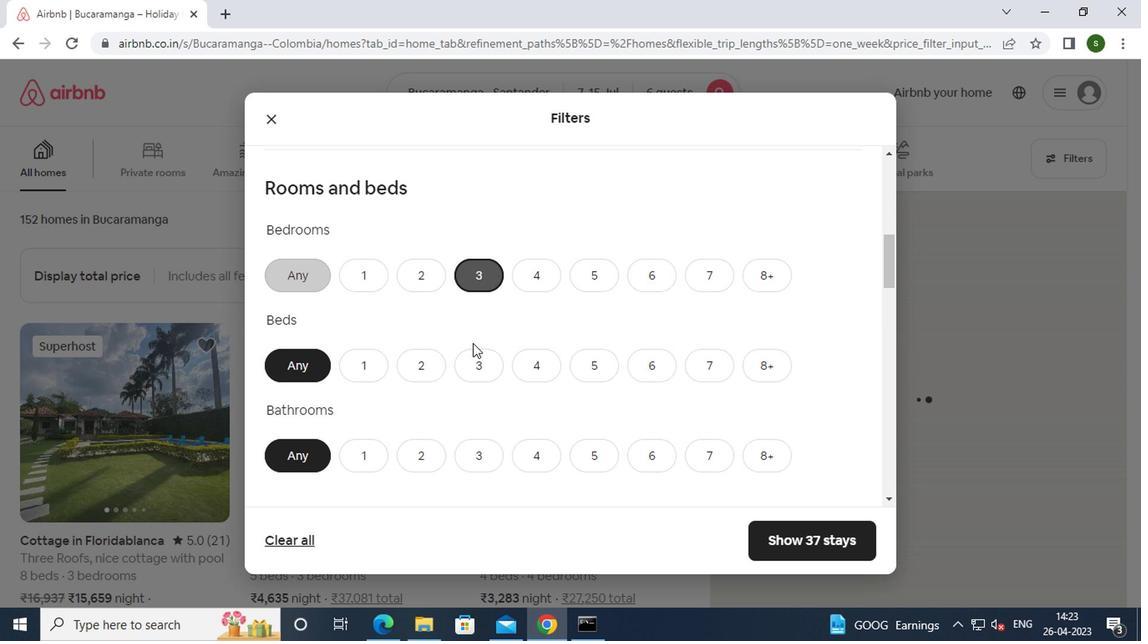 
Action: Mouse pressed left at (406, 326)
Screenshot: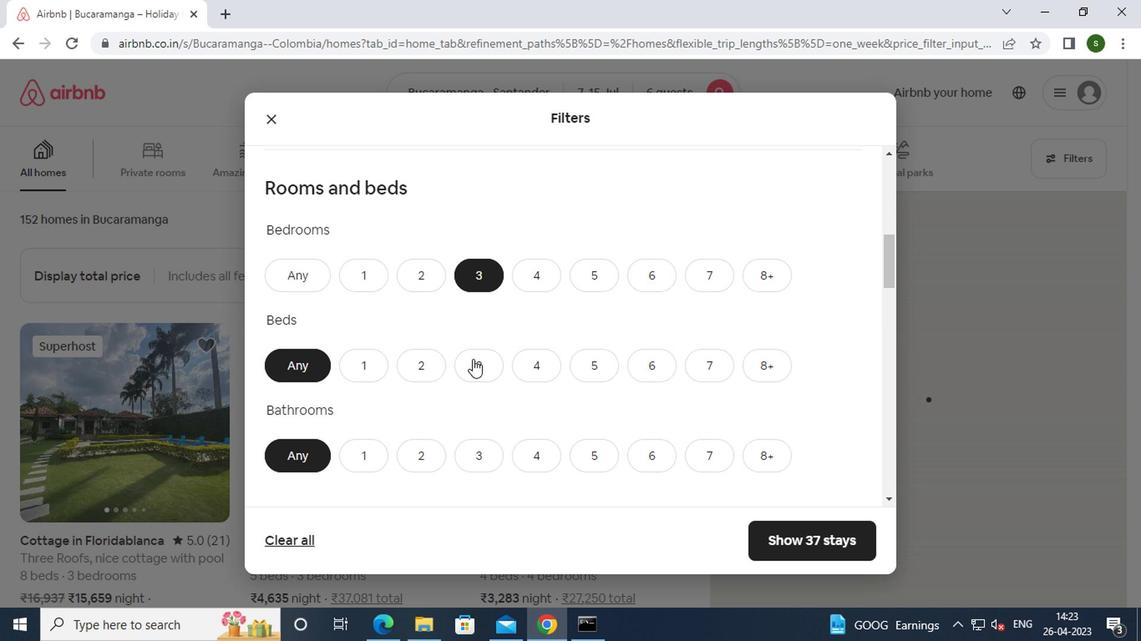 
Action: Mouse moved to (405, 390)
Screenshot: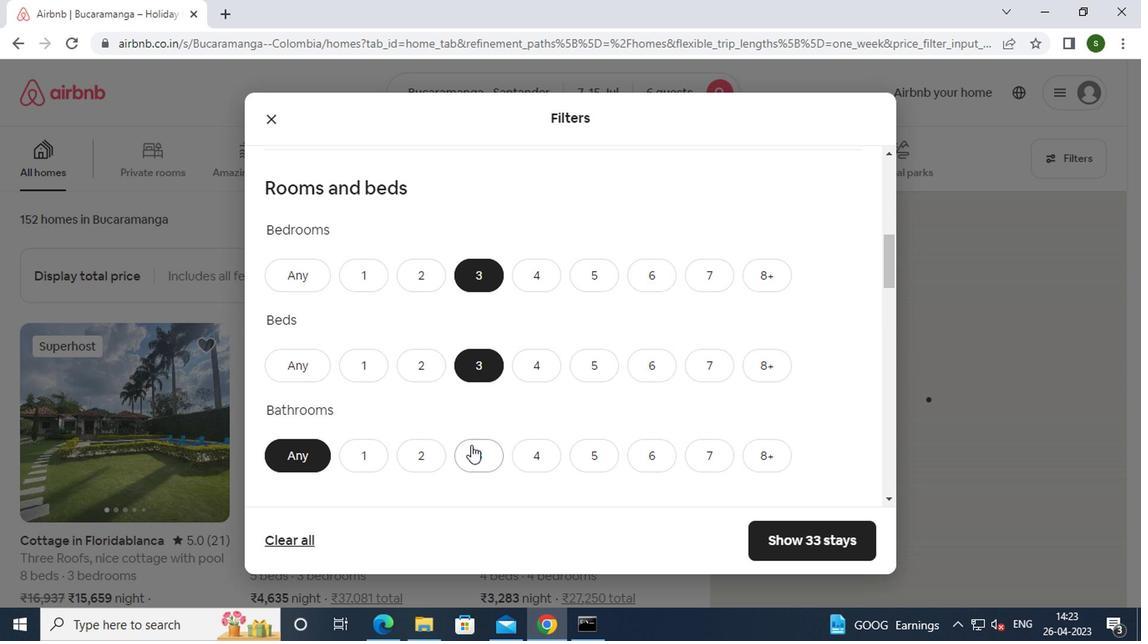 
Action: Mouse pressed left at (405, 390)
Screenshot: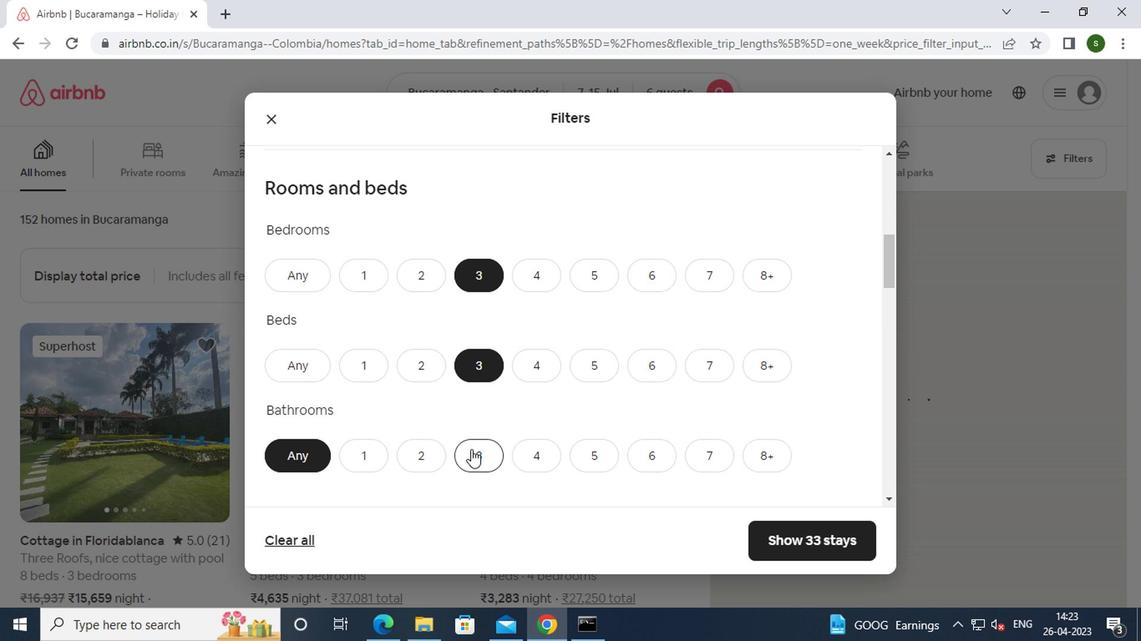 
Action: Mouse moved to (438, 369)
Screenshot: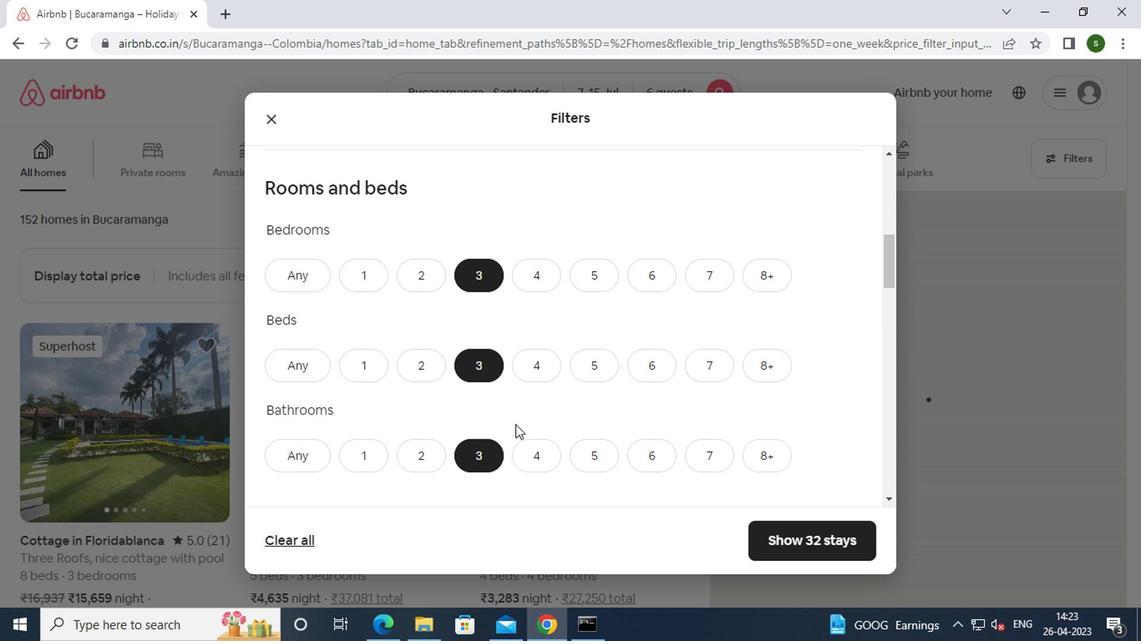 
Action: Mouse scrolled (438, 369) with delta (0, 0)
Screenshot: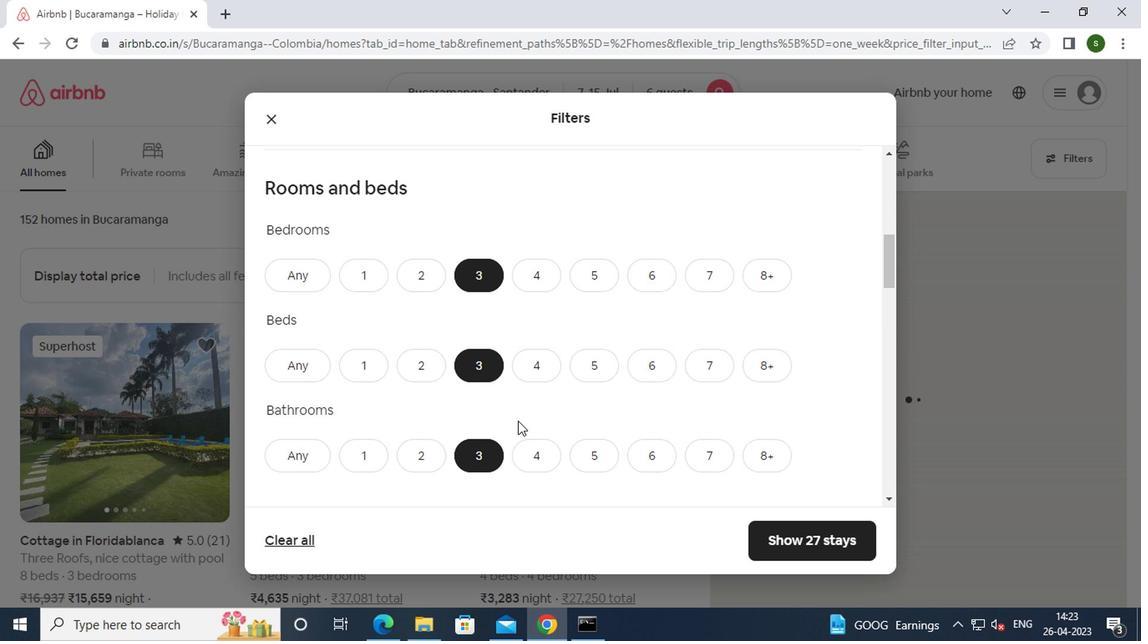 
Action: Mouse scrolled (438, 369) with delta (0, 0)
Screenshot: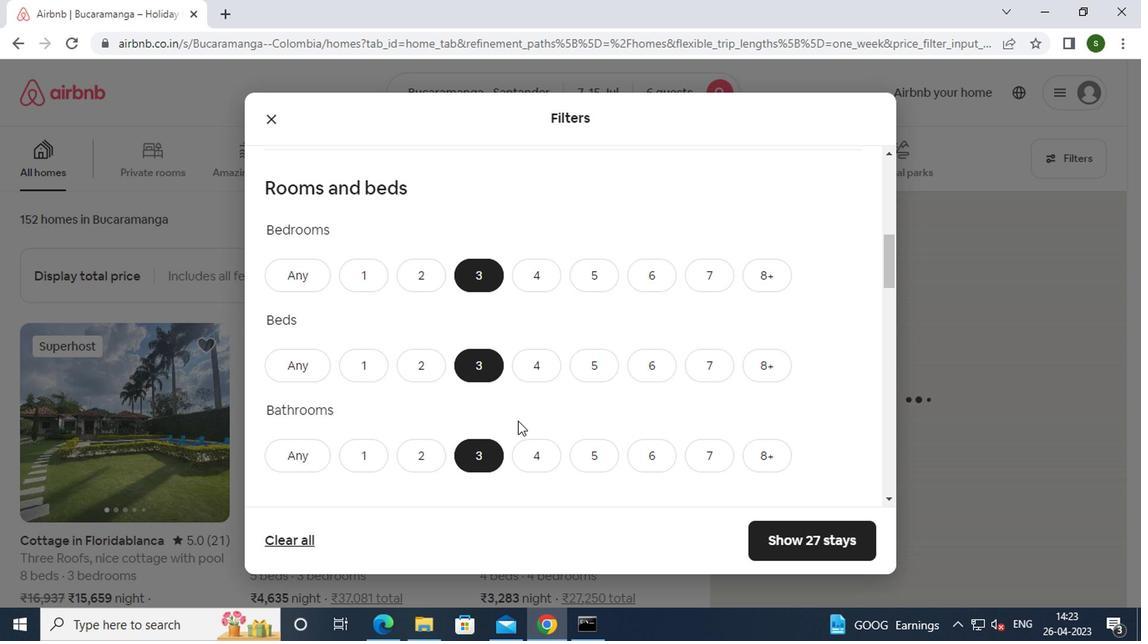 
Action: Mouse scrolled (438, 369) with delta (0, 0)
Screenshot: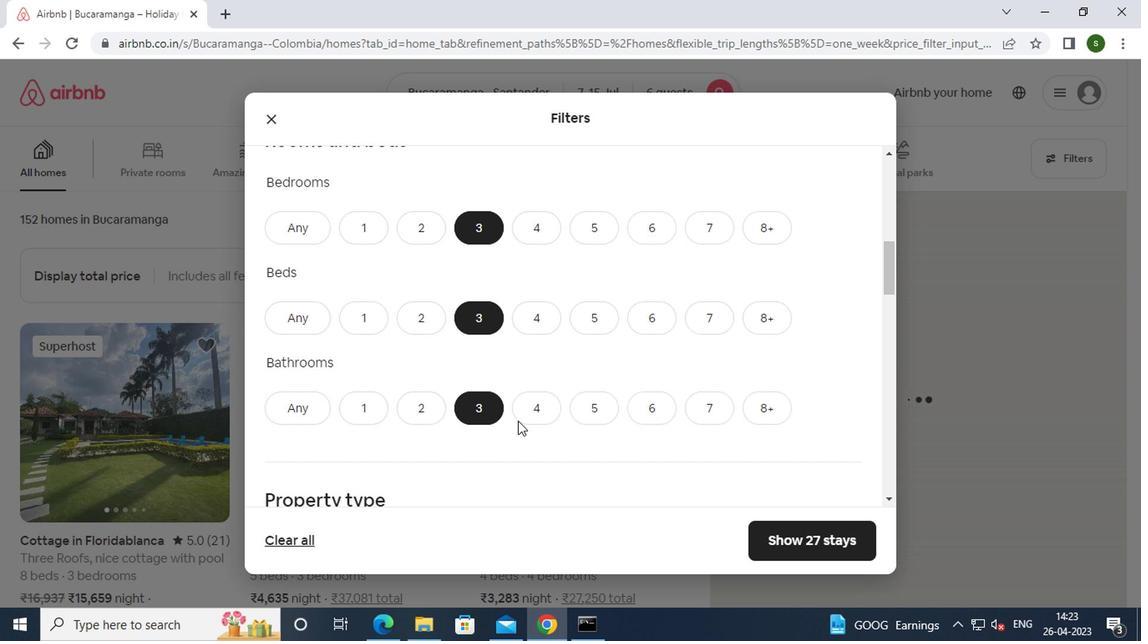 
Action: Mouse moved to (343, 357)
Screenshot: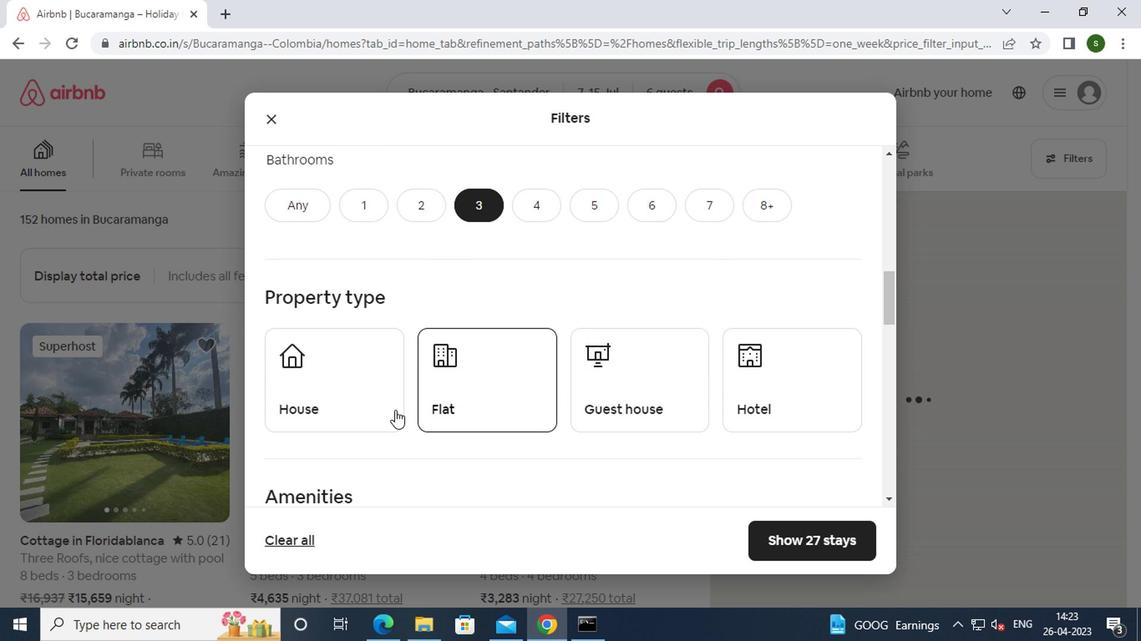 
Action: Mouse pressed left at (343, 357)
Screenshot: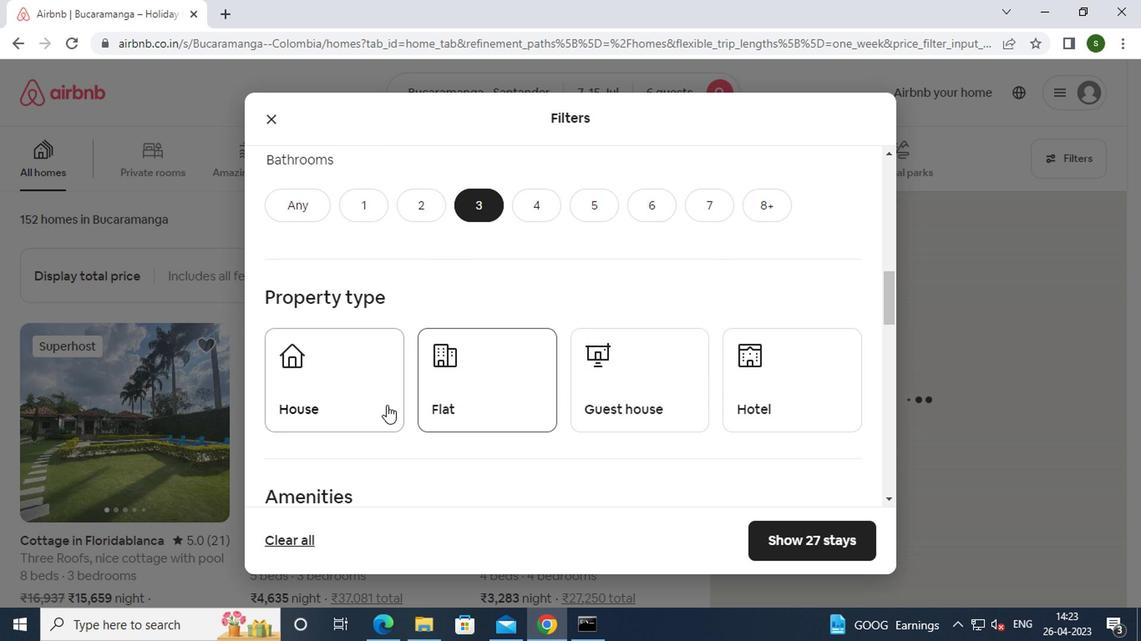 
Action: Mouse moved to (407, 350)
Screenshot: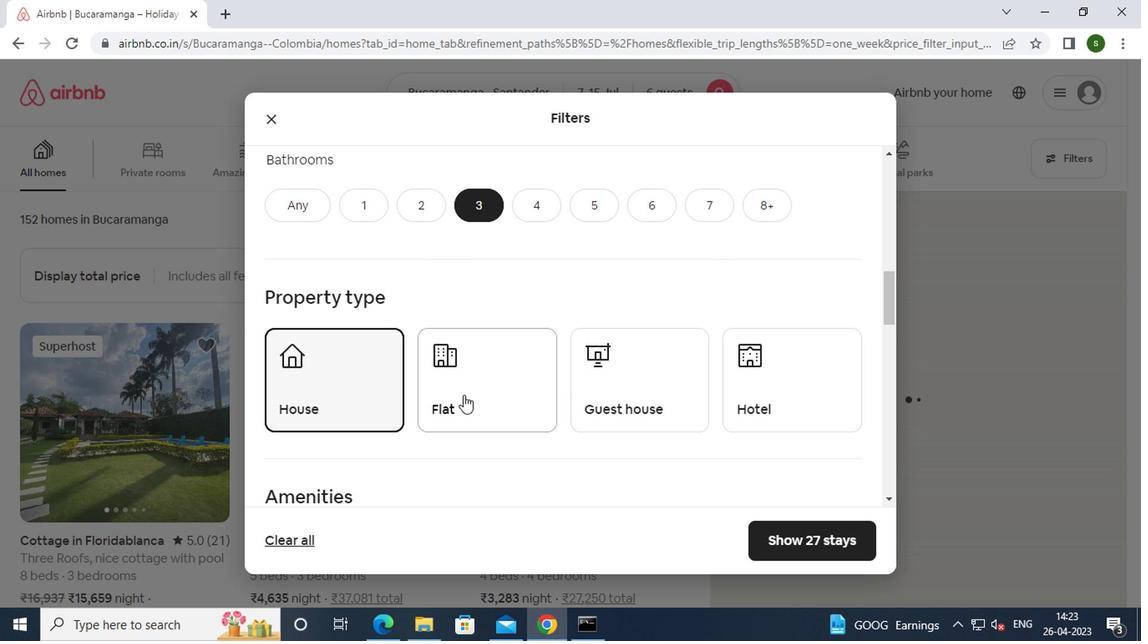 
Action: Mouse pressed left at (407, 350)
Screenshot: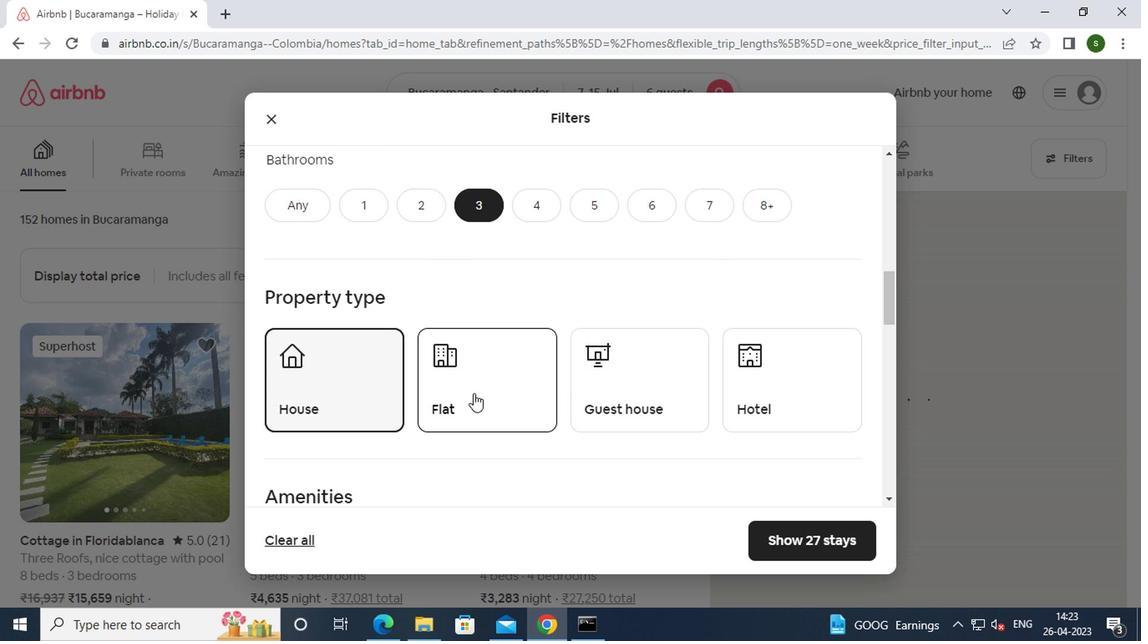 
Action: Mouse moved to (508, 339)
Screenshot: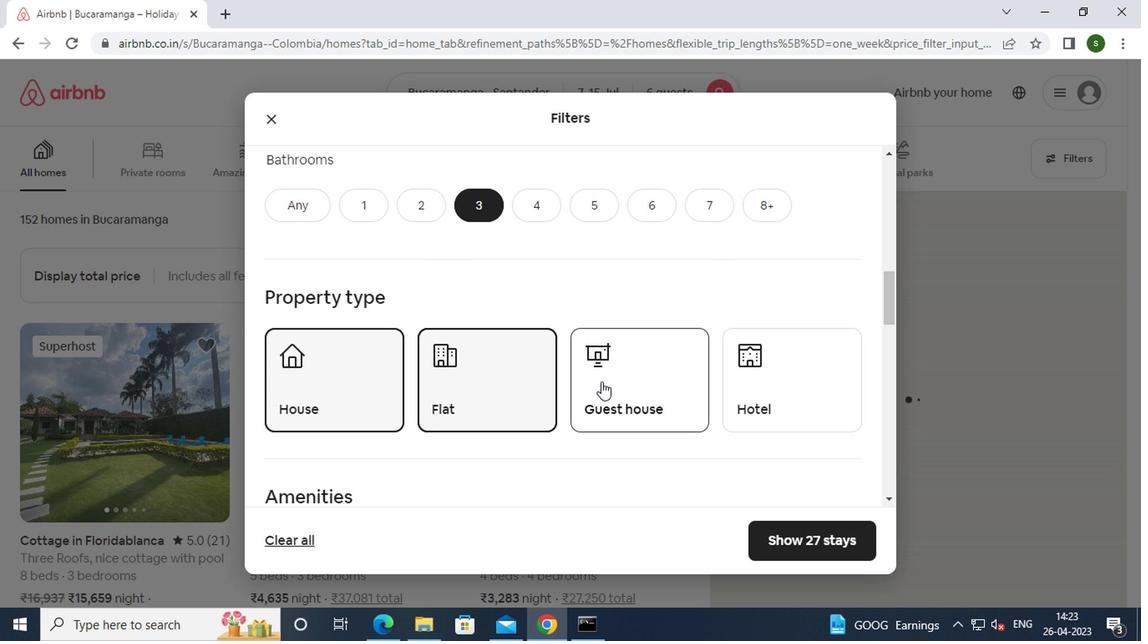 
Action: Mouse pressed left at (508, 339)
Screenshot: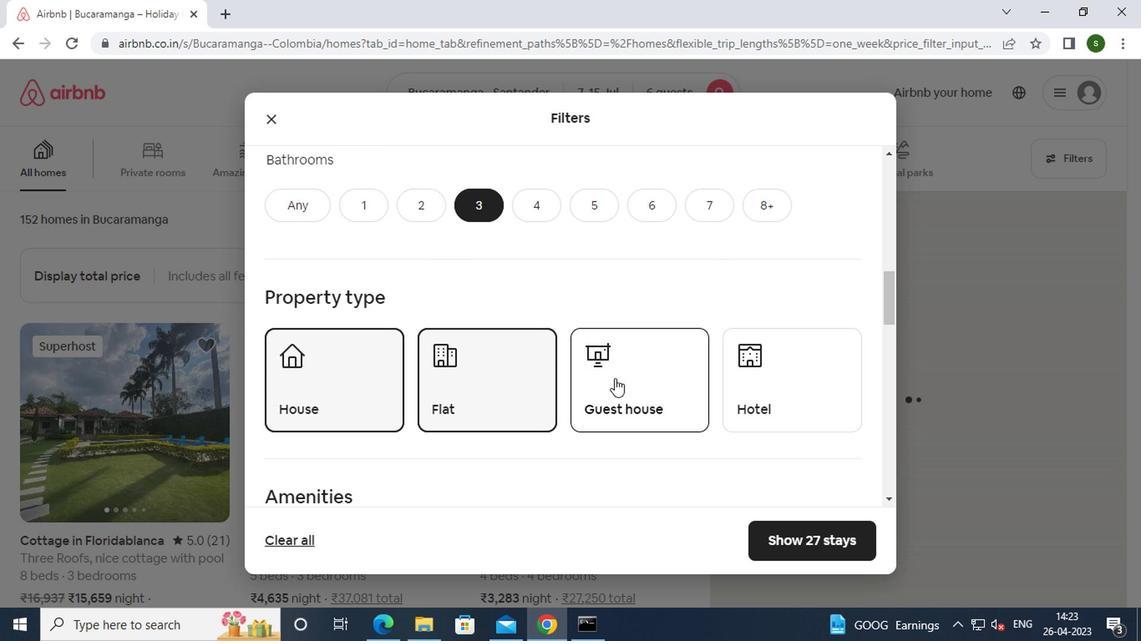 
Action: Mouse moved to (476, 317)
Screenshot: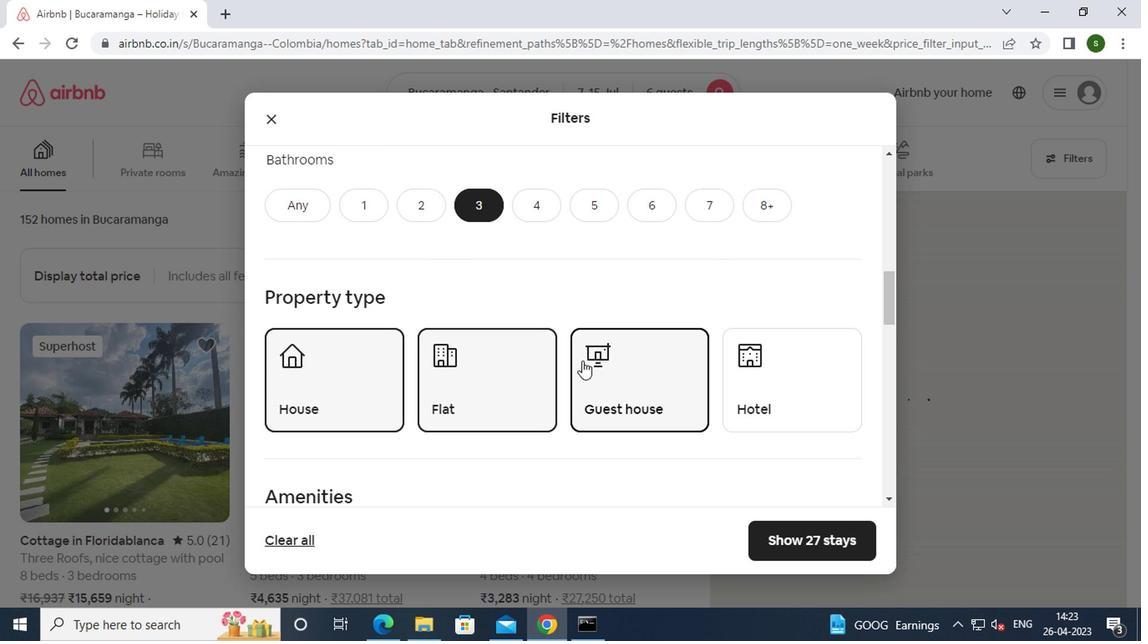 
Action: Mouse scrolled (476, 316) with delta (0, 0)
Screenshot: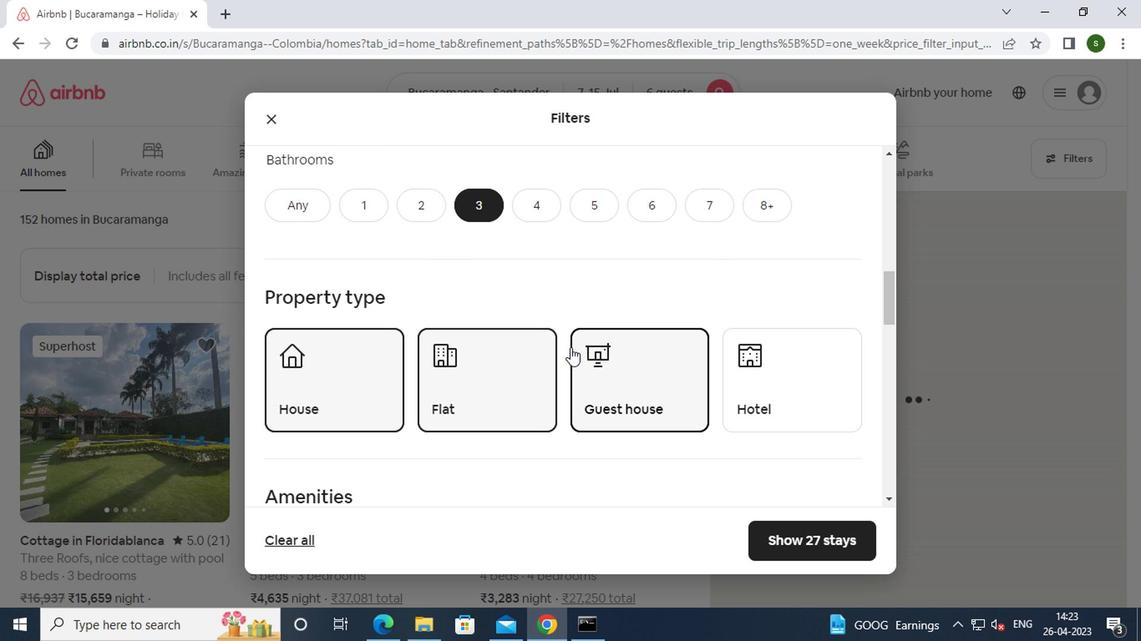 
Action: Mouse scrolled (476, 316) with delta (0, 0)
Screenshot: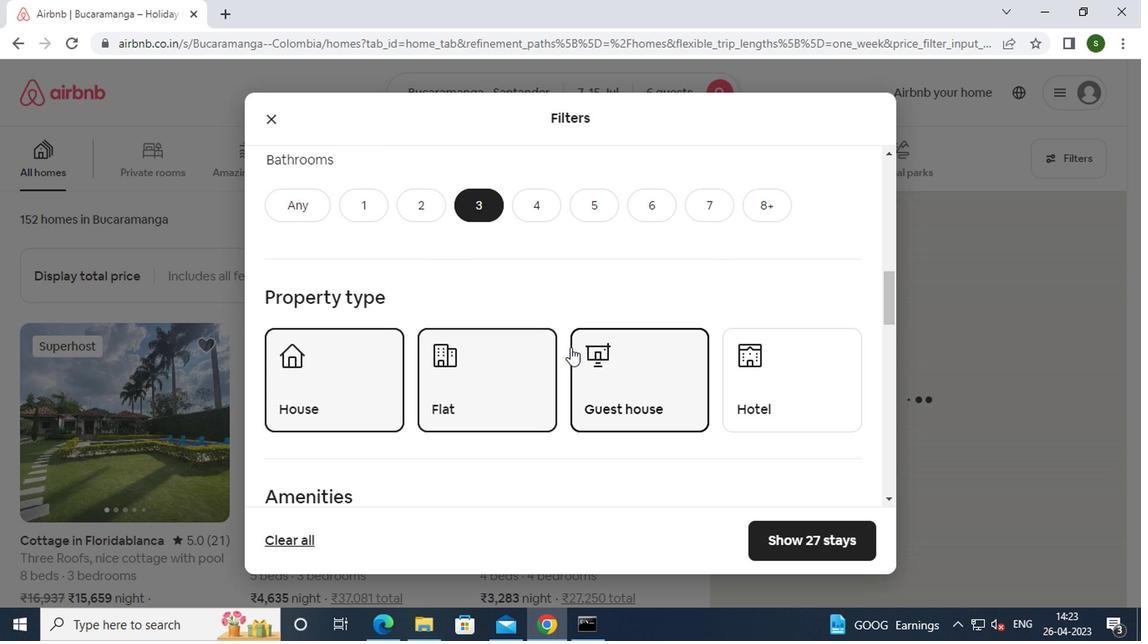
Action: Mouse scrolled (476, 316) with delta (0, 0)
Screenshot: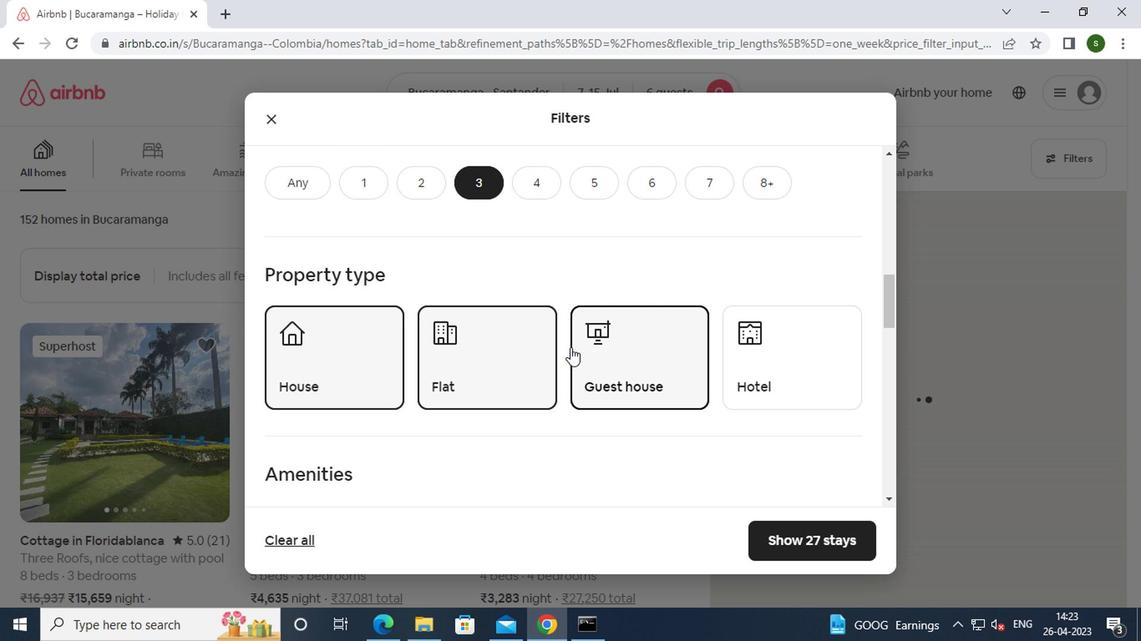 
Action: Mouse moved to (348, 333)
Screenshot: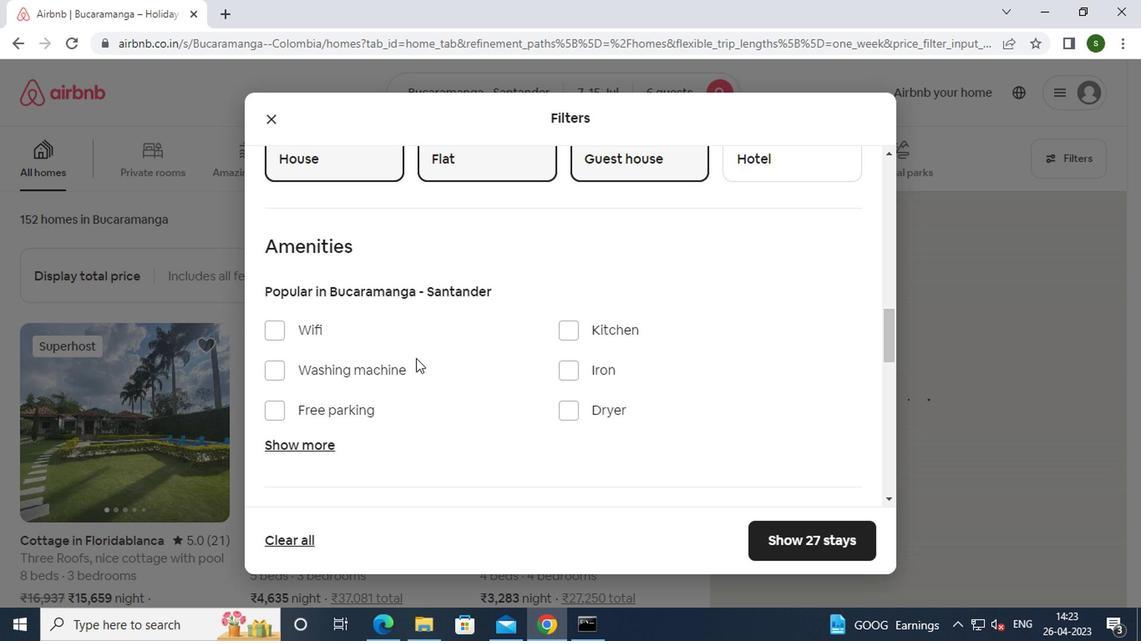 
Action: Mouse pressed left at (348, 333)
Screenshot: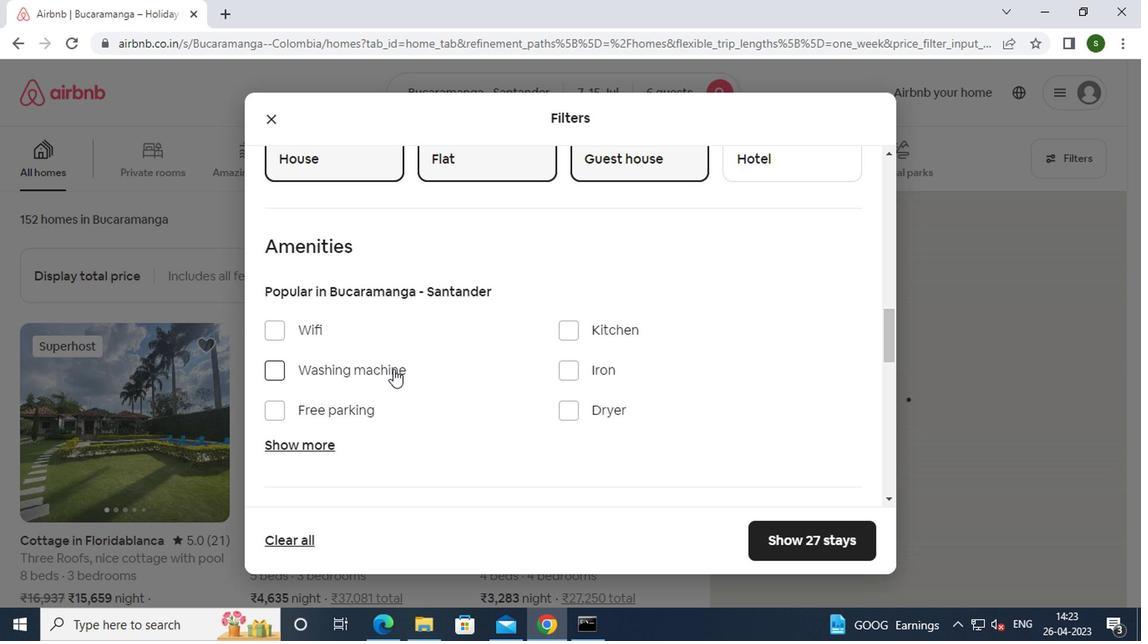 
Action: Mouse moved to (539, 320)
Screenshot: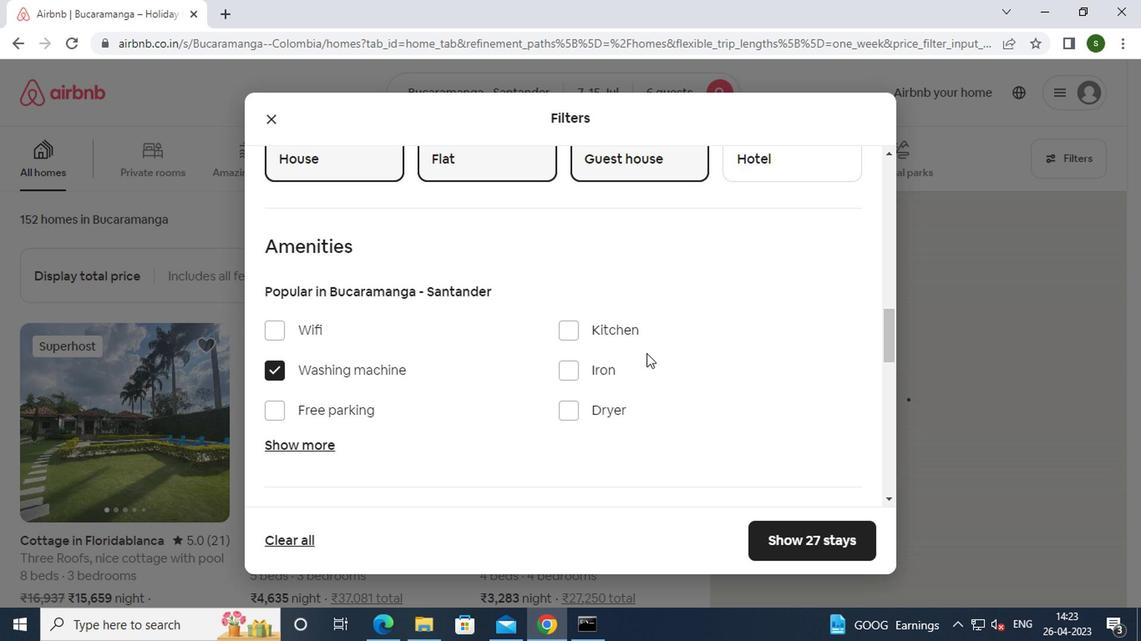 
Action: Mouse scrolled (539, 319) with delta (0, 0)
Screenshot: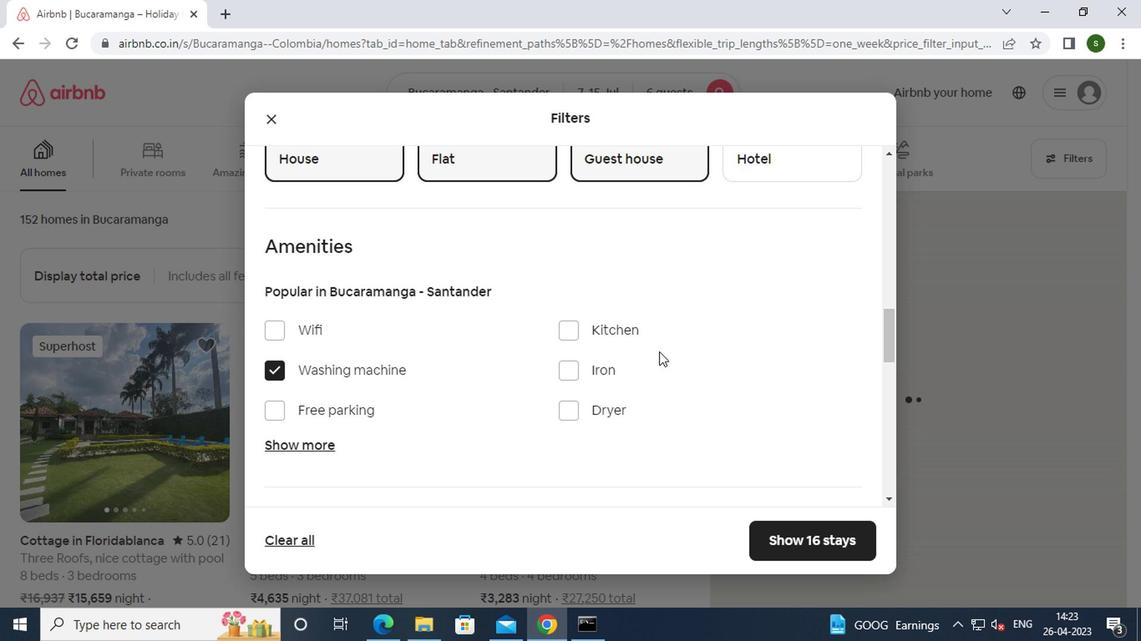 
Action: Mouse scrolled (539, 319) with delta (0, 0)
Screenshot: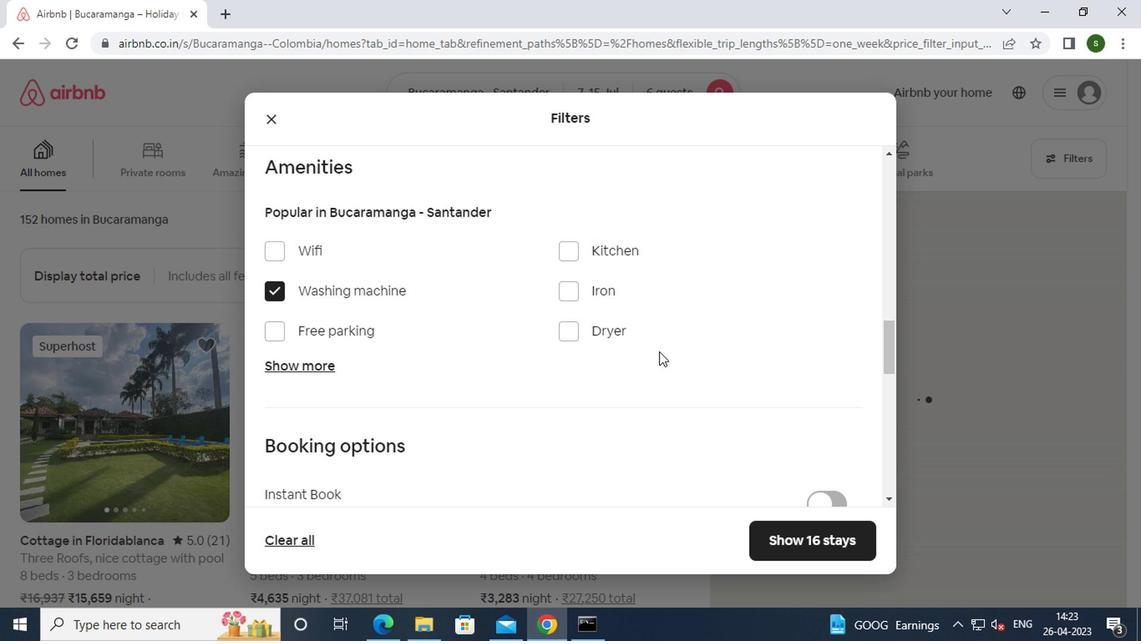 
Action: Mouse scrolled (539, 319) with delta (0, 0)
Screenshot: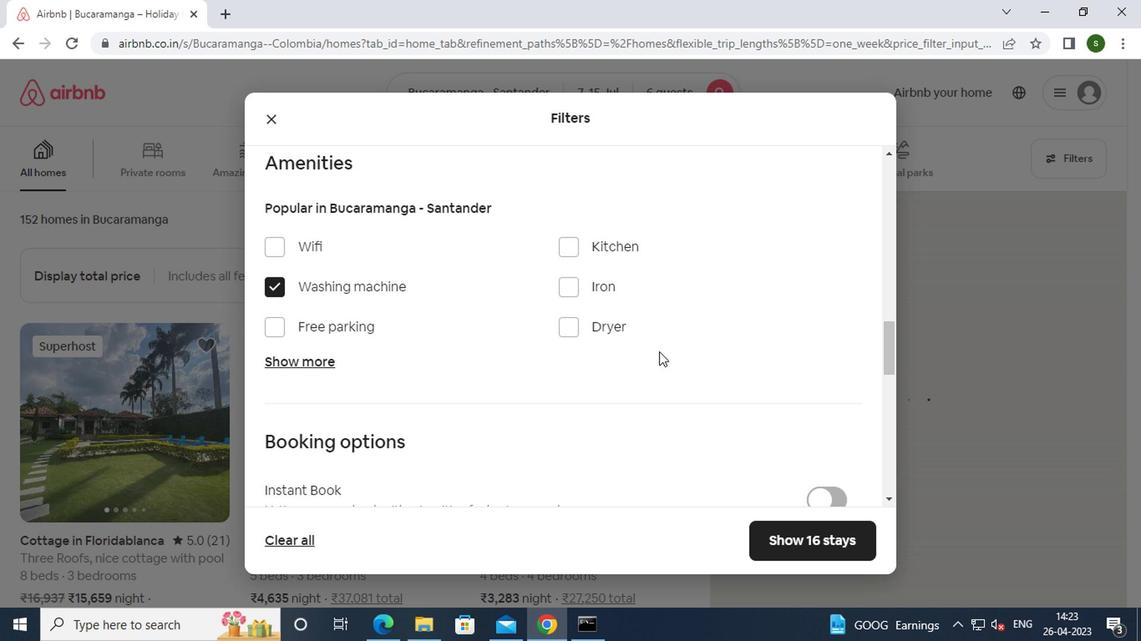 
Action: Mouse moved to (647, 342)
Screenshot: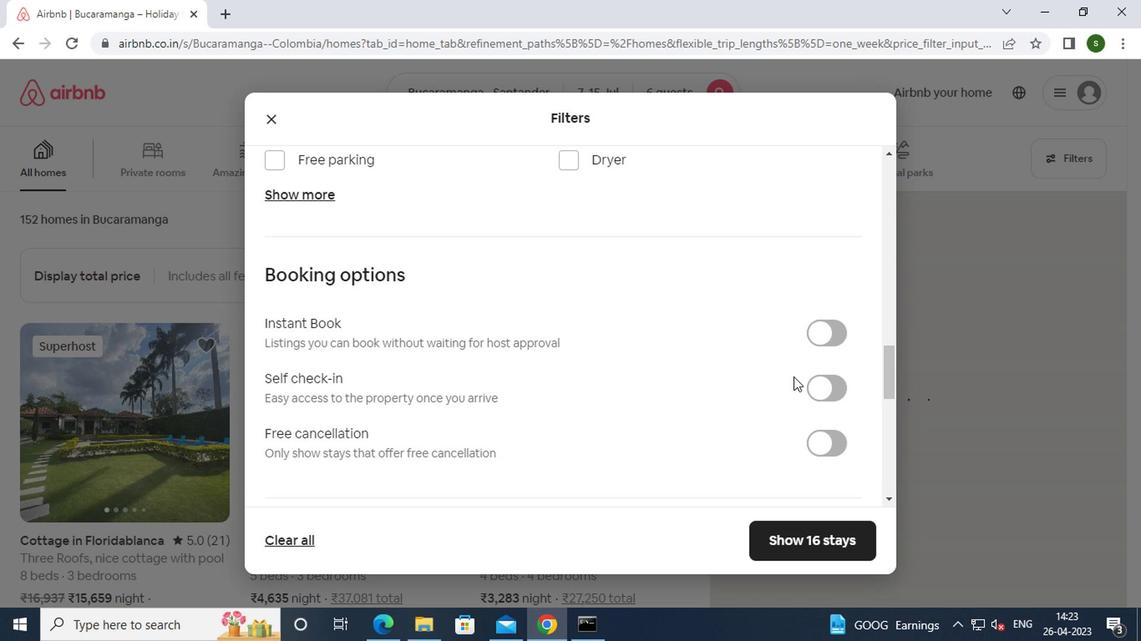 
Action: Mouse pressed left at (647, 342)
Screenshot: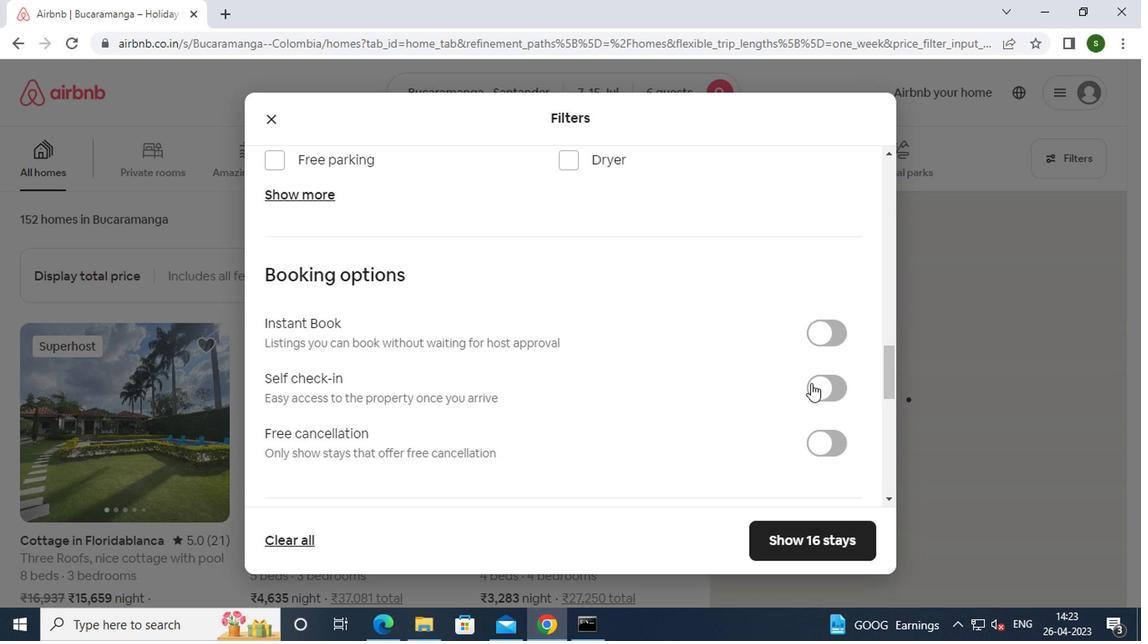 
Action: Mouse moved to (506, 325)
Screenshot: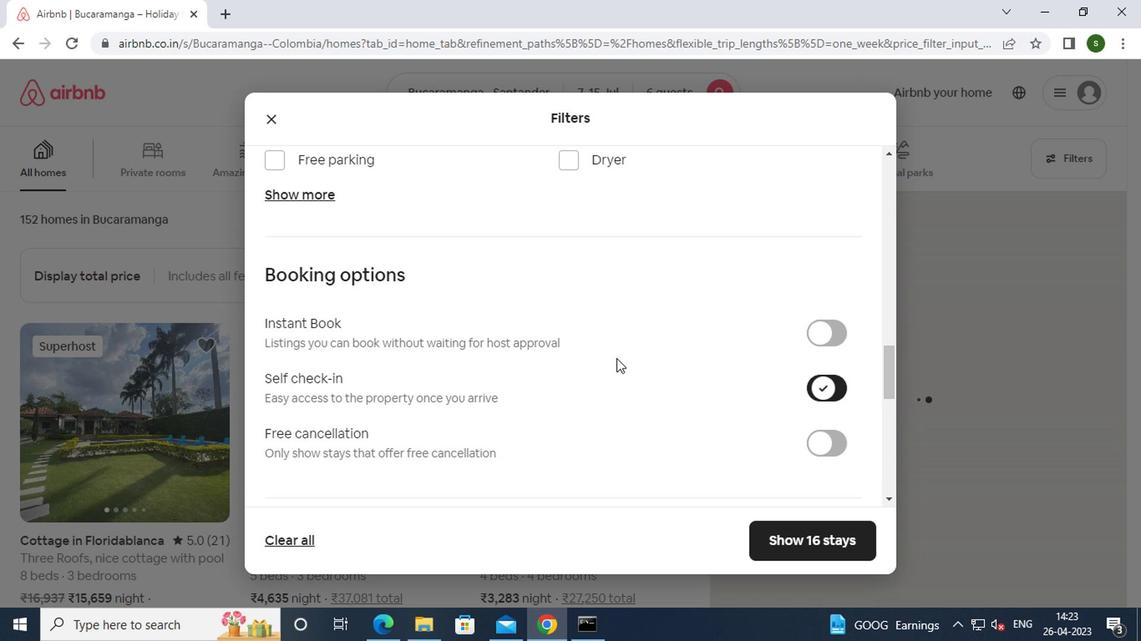 
Action: Mouse scrolled (506, 324) with delta (0, 0)
Screenshot: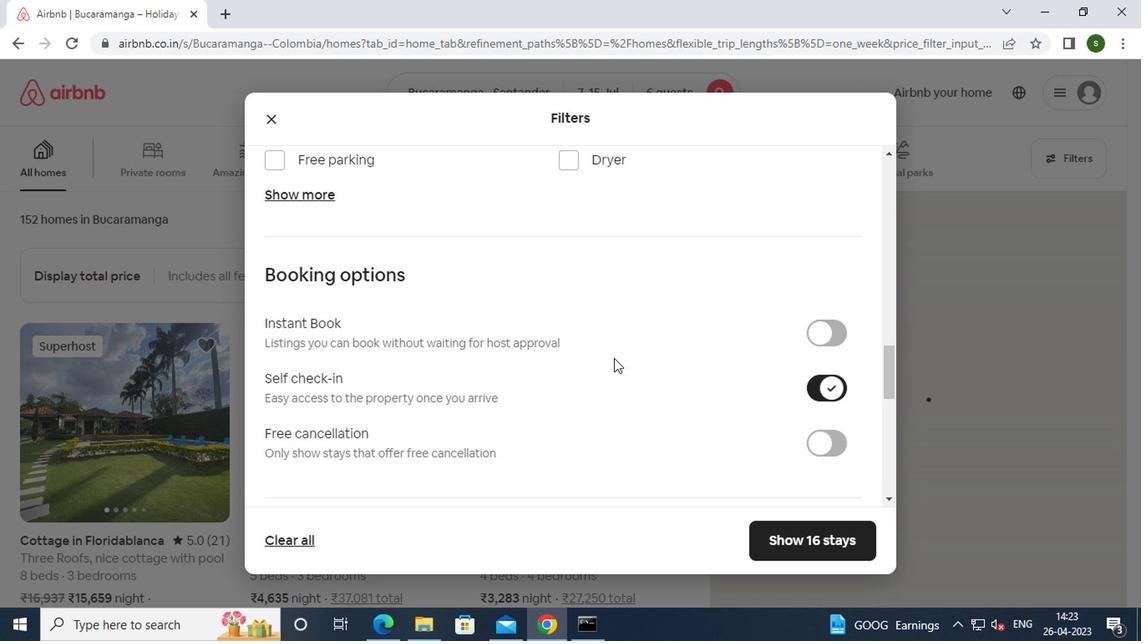 
Action: Mouse scrolled (506, 324) with delta (0, 0)
Screenshot: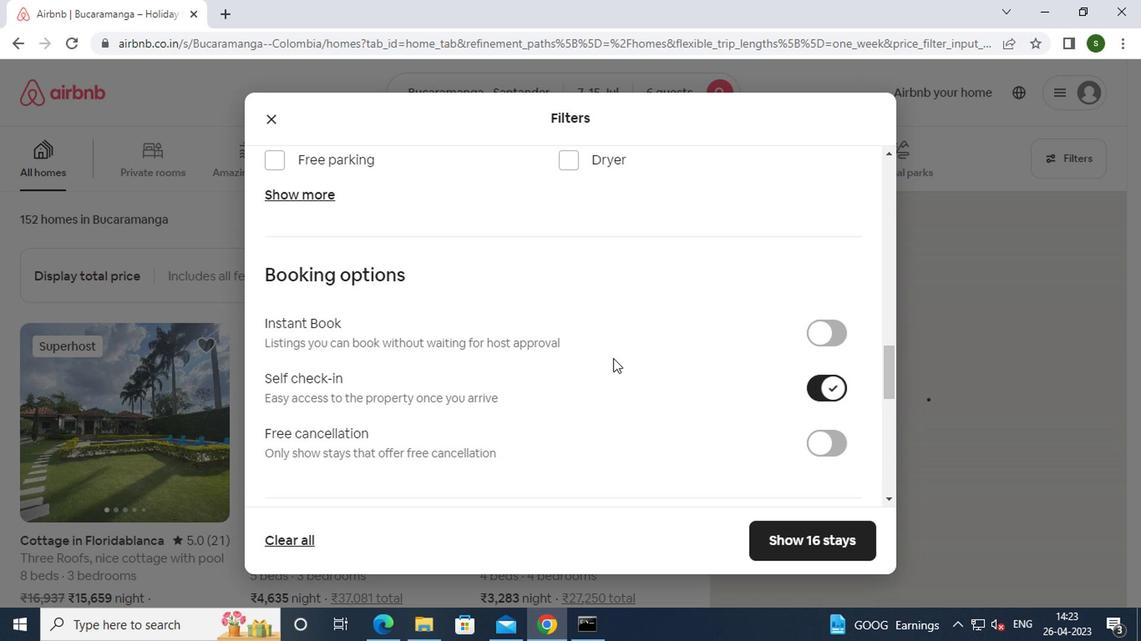 
Action: Mouse scrolled (506, 324) with delta (0, 0)
Screenshot: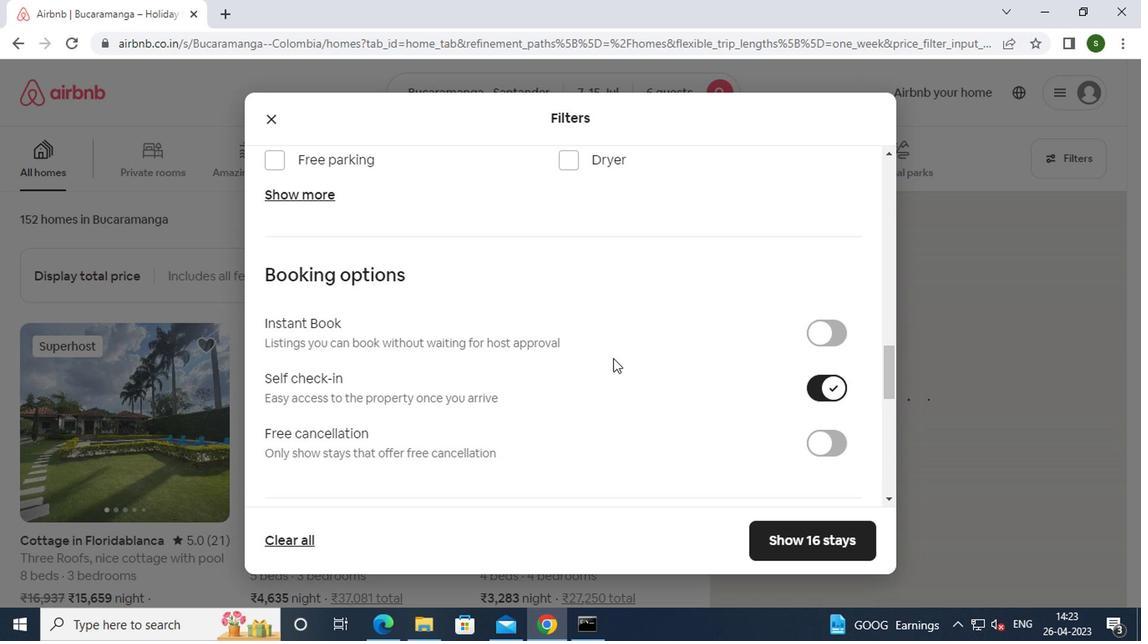 
Action: Mouse scrolled (506, 324) with delta (0, 0)
Screenshot: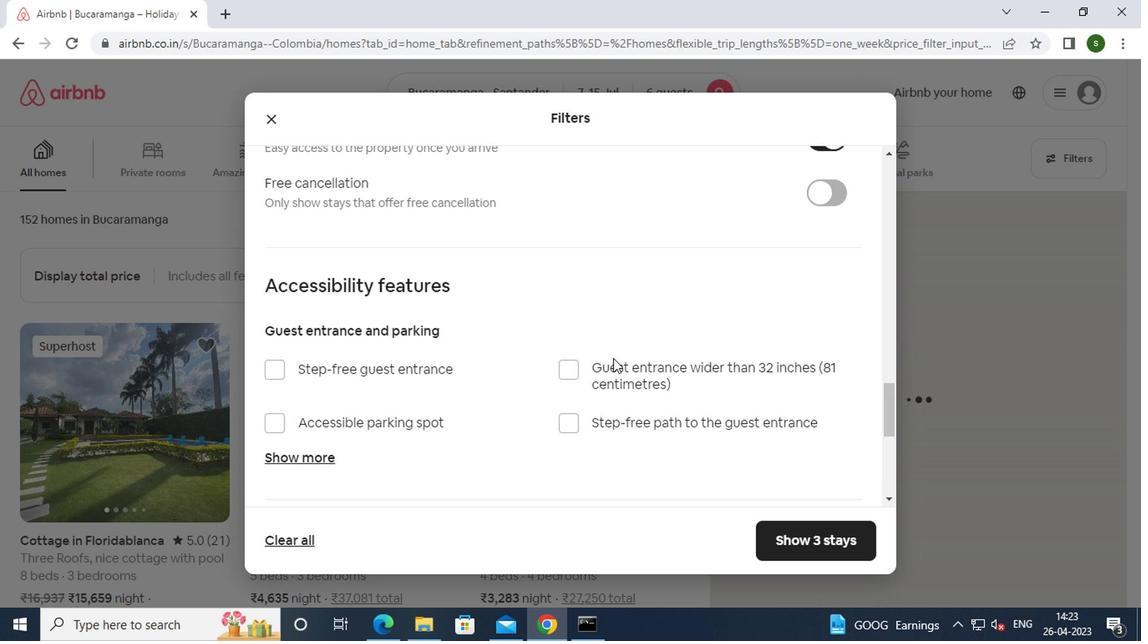 
Action: Mouse scrolled (506, 324) with delta (0, 0)
Screenshot: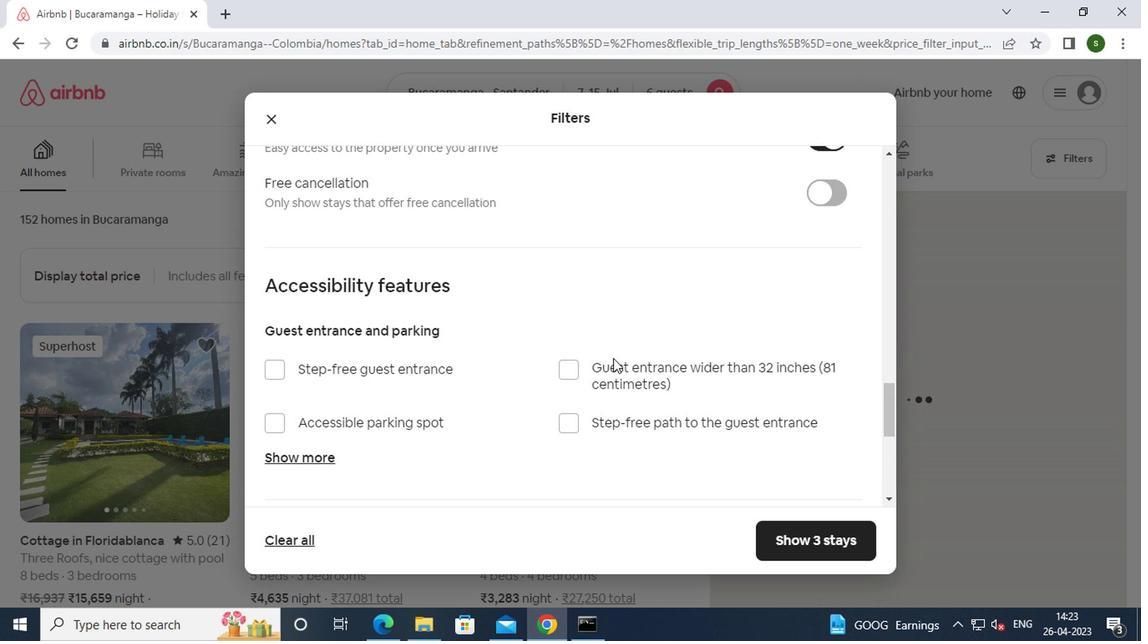
Action: Mouse scrolled (506, 324) with delta (0, 0)
Screenshot: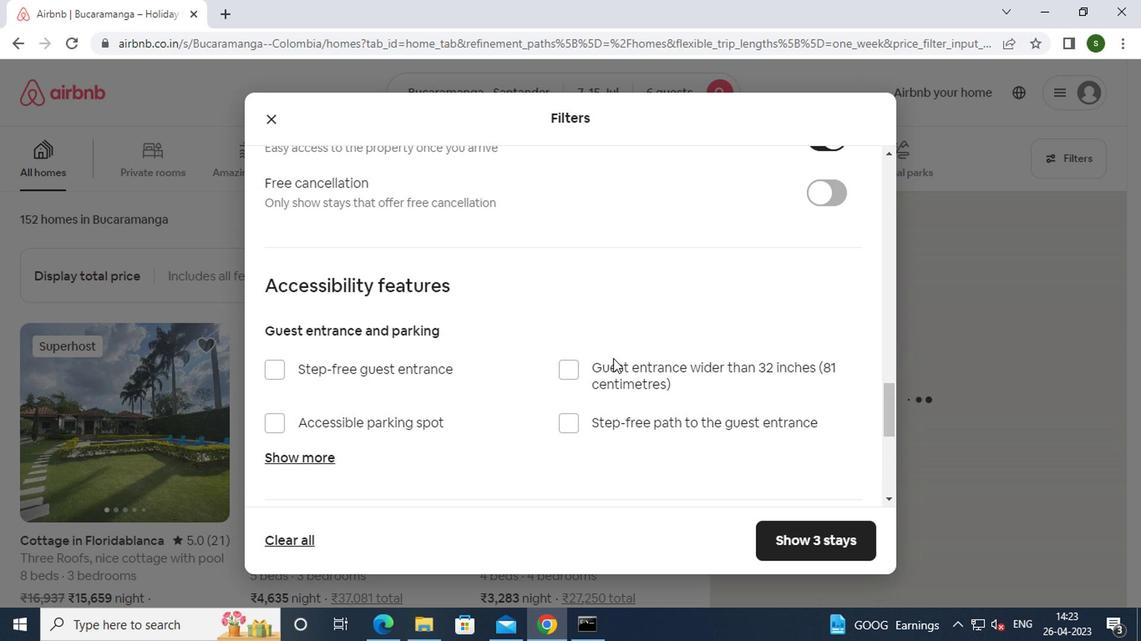 
Action: Mouse scrolled (506, 324) with delta (0, 0)
Screenshot: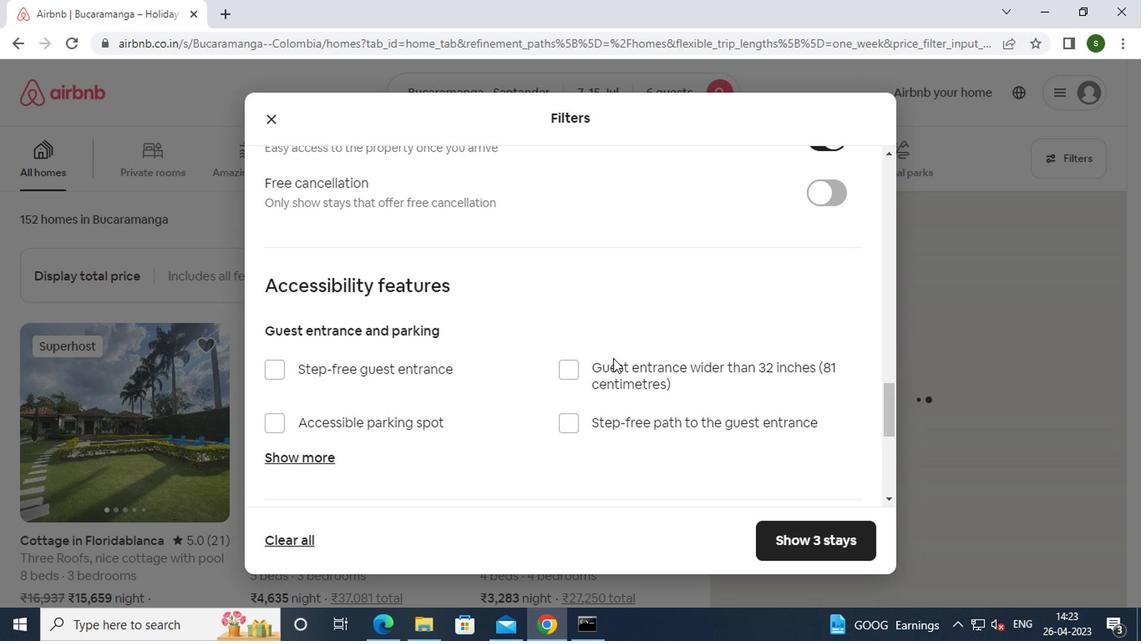 
Action: Mouse scrolled (506, 324) with delta (0, 0)
Screenshot: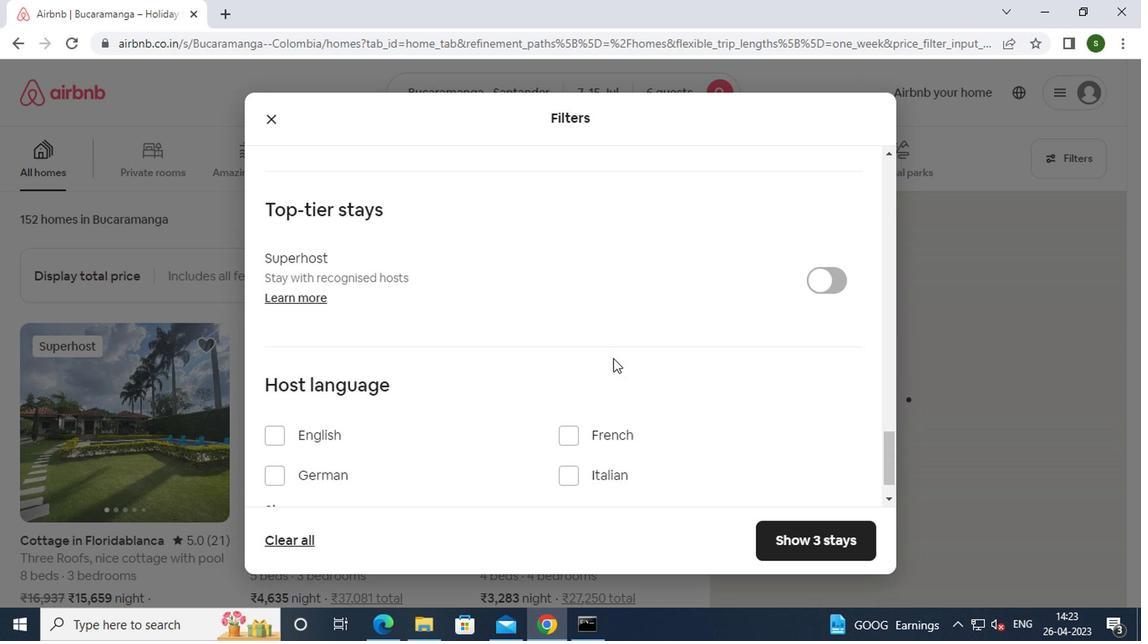 
Action: Mouse scrolled (506, 324) with delta (0, 0)
Screenshot: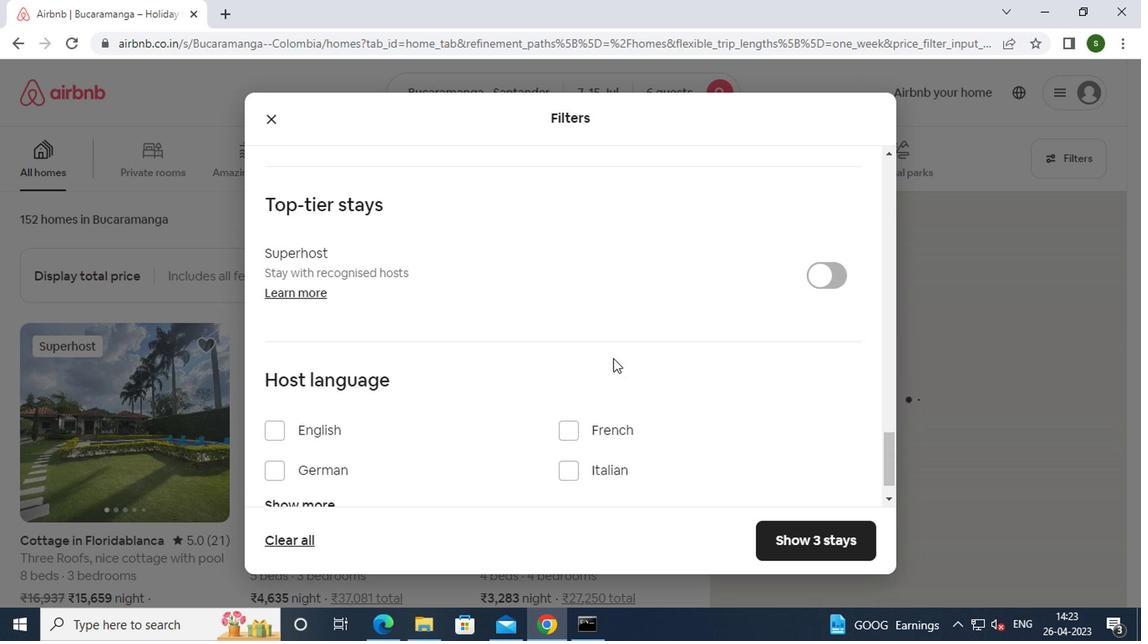 
Action: Mouse scrolled (506, 324) with delta (0, 0)
Screenshot: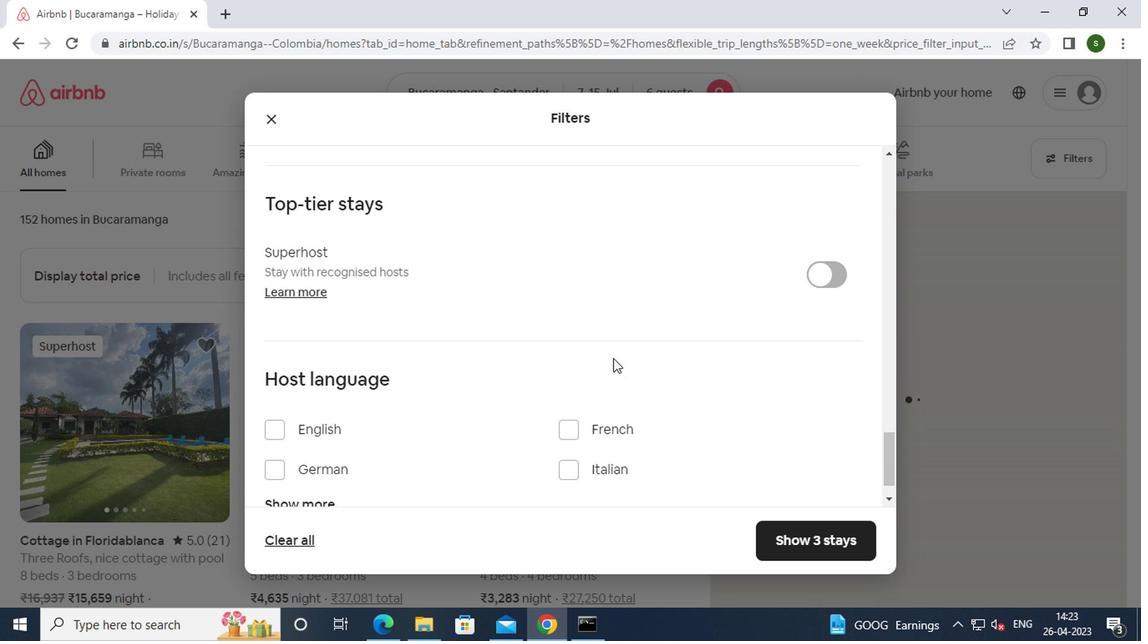 
Action: Mouse scrolled (506, 324) with delta (0, 0)
Screenshot: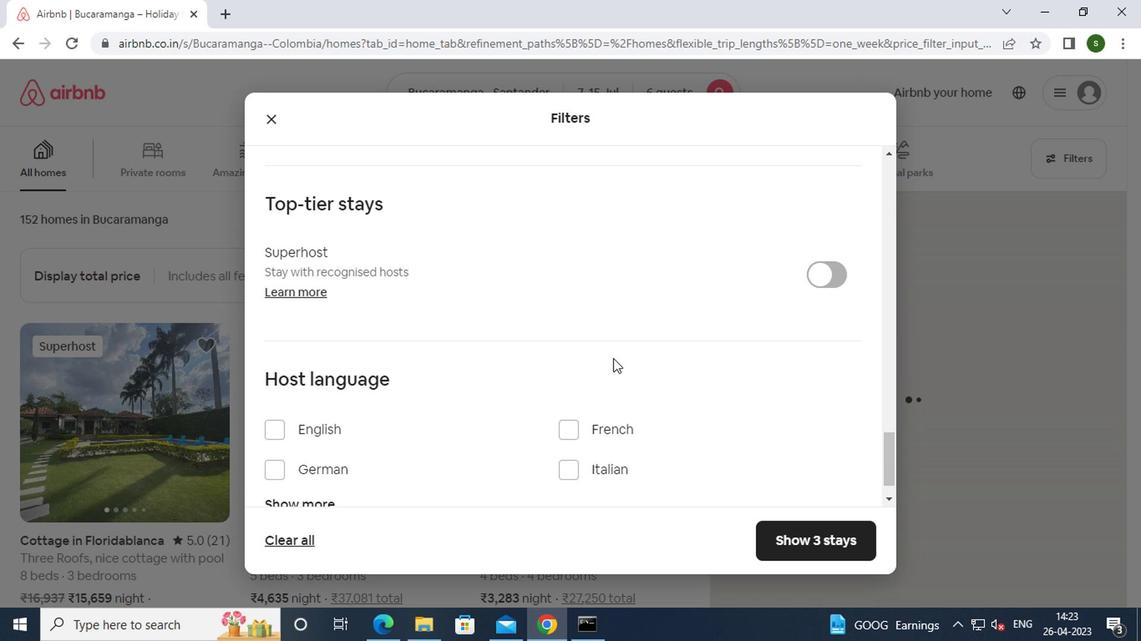 
Action: Mouse moved to (293, 348)
Screenshot: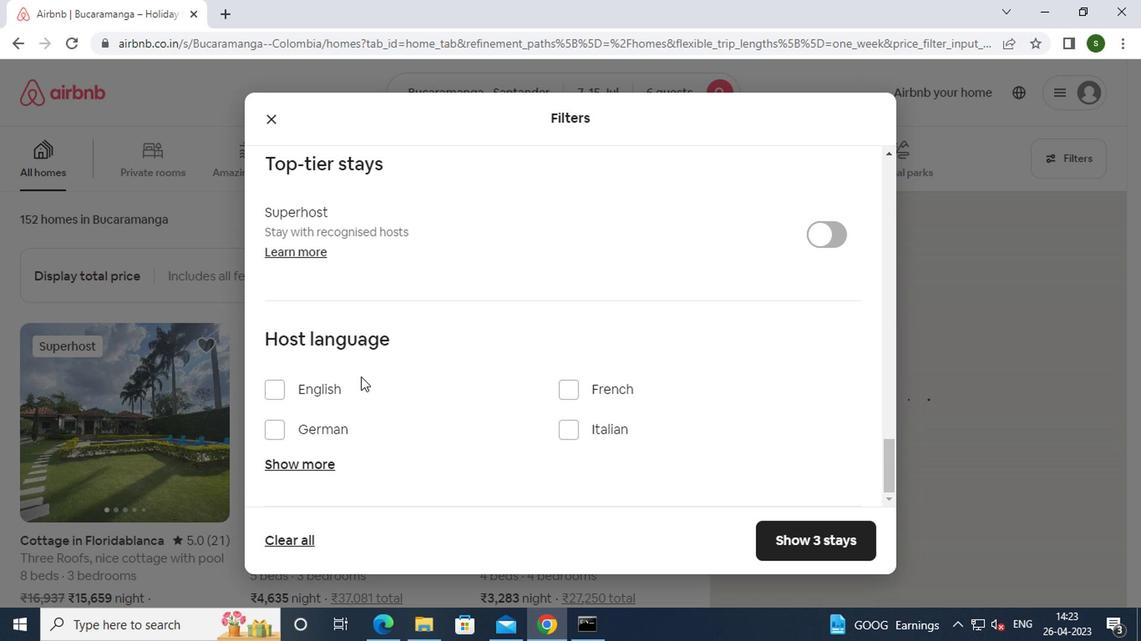 
Action: Mouse pressed left at (293, 348)
Screenshot: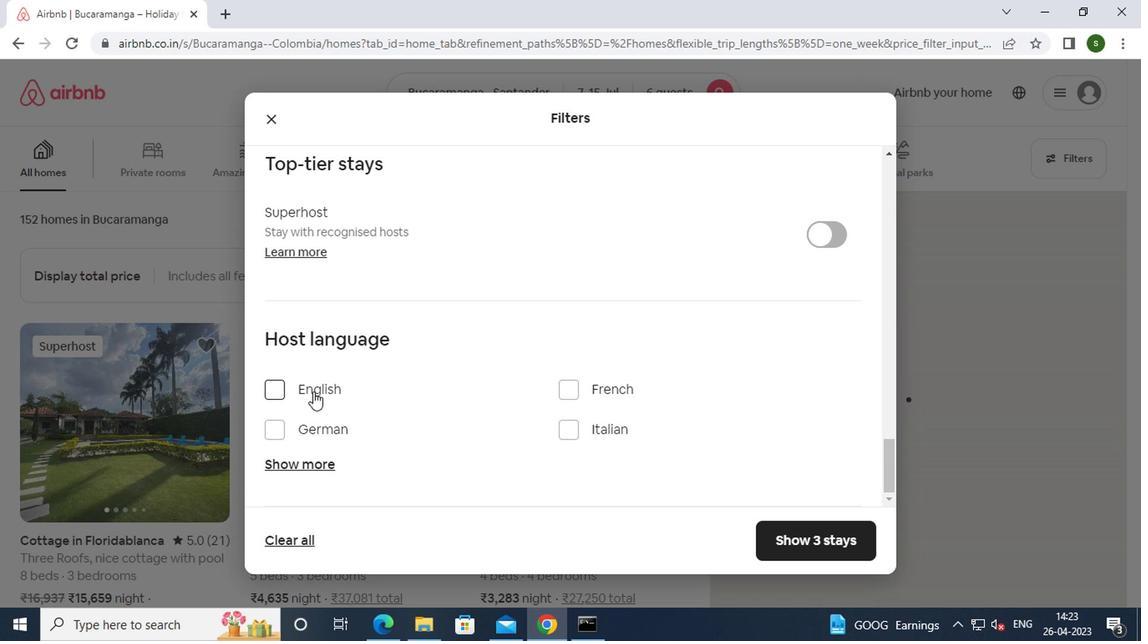 
Action: Mouse moved to (630, 461)
Screenshot: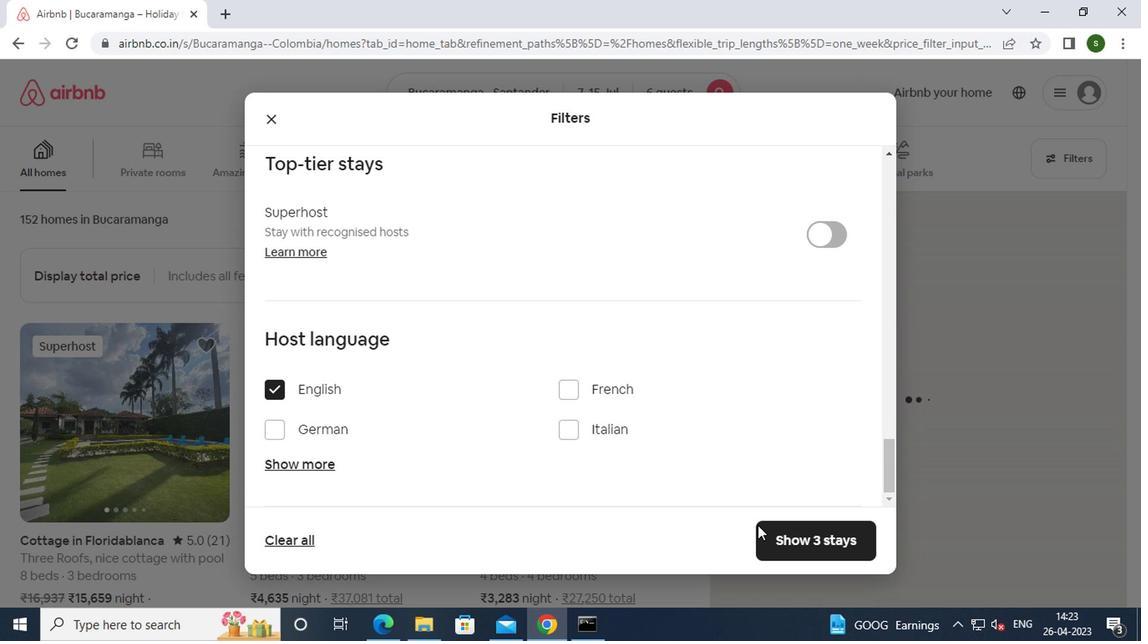 
Action: Mouse pressed left at (630, 461)
Screenshot: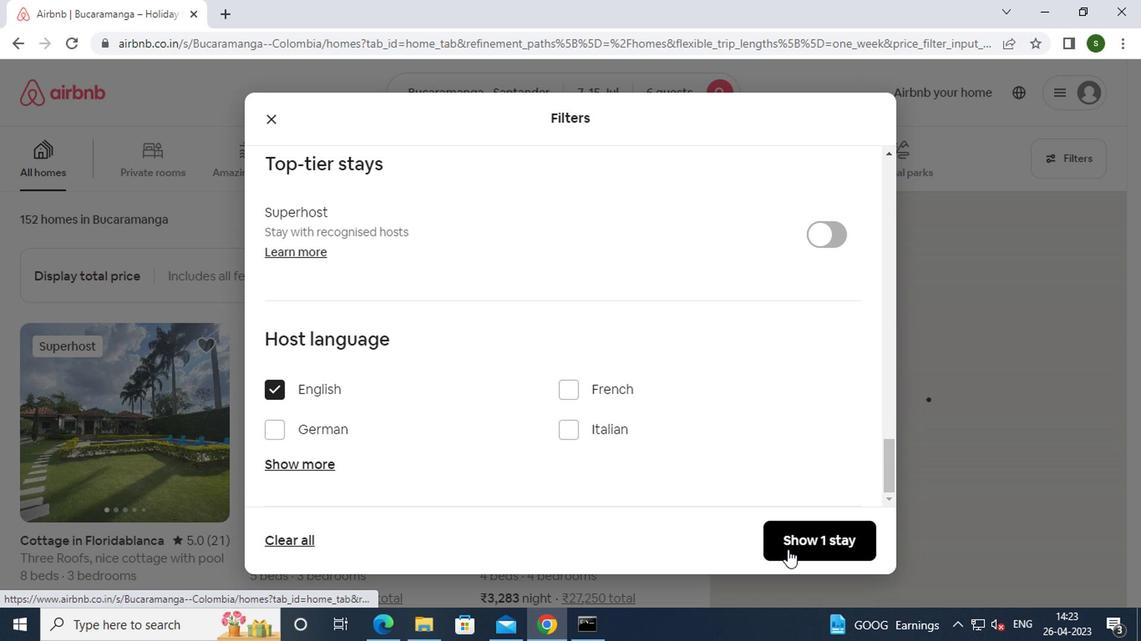 
